 Task: Assign Issue Issue0000000274 to Sprint Sprint0000000164 in Scrum Project Project0000000055 in Jira. Assign Issue Issue0000000275 to Sprint Sprint0000000165 in Scrum Project Project0000000055 in Jira. Assign Issue Issue0000000276 to Sprint Sprint0000000166 in Scrum Project Project0000000056 in Jira. Assign Issue Issue0000000277 to Sprint Sprint0000000166 in Scrum Project Project0000000056 in Jira. Assign Issue Issue0000000278 to Sprint Sprint0000000167 in Scrum Project Project0000000056 in Jira
Action: Mouse moved to (104, 259)
Screenshot: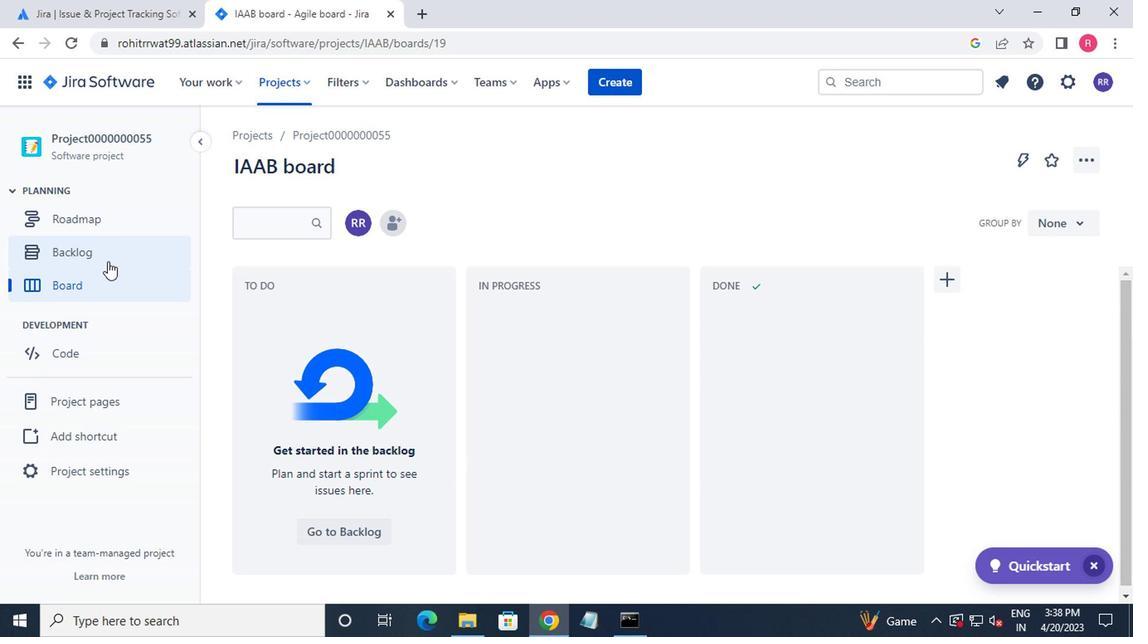 
Action: Mouse pressed left at (104, 259)
Screenshot: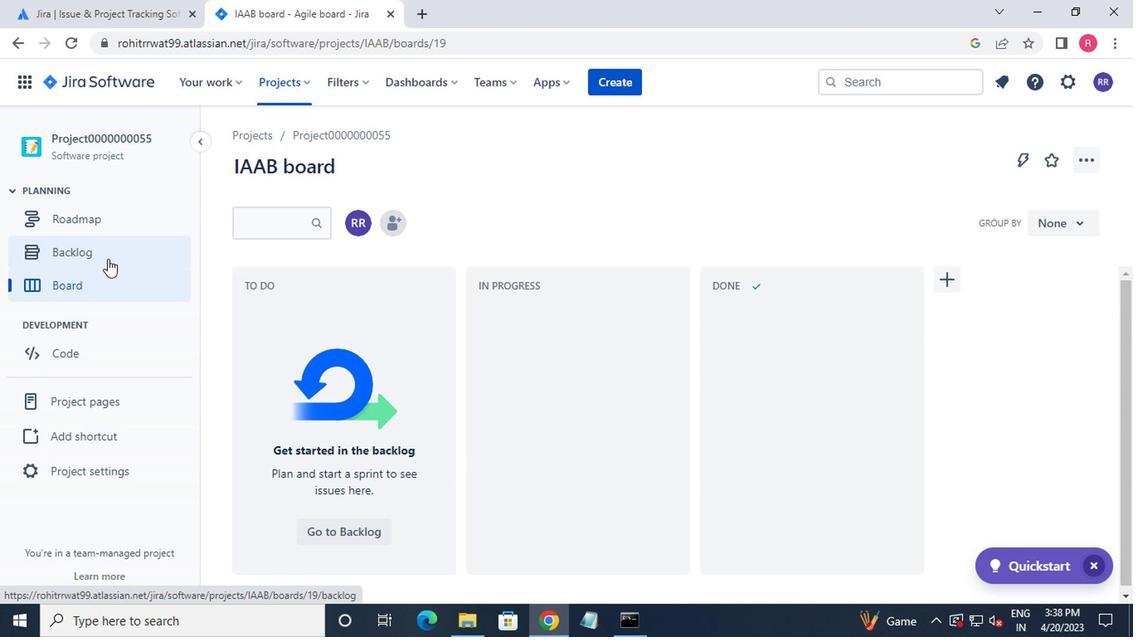 
Action: Mouse moved to (363, 323)
Screenshot: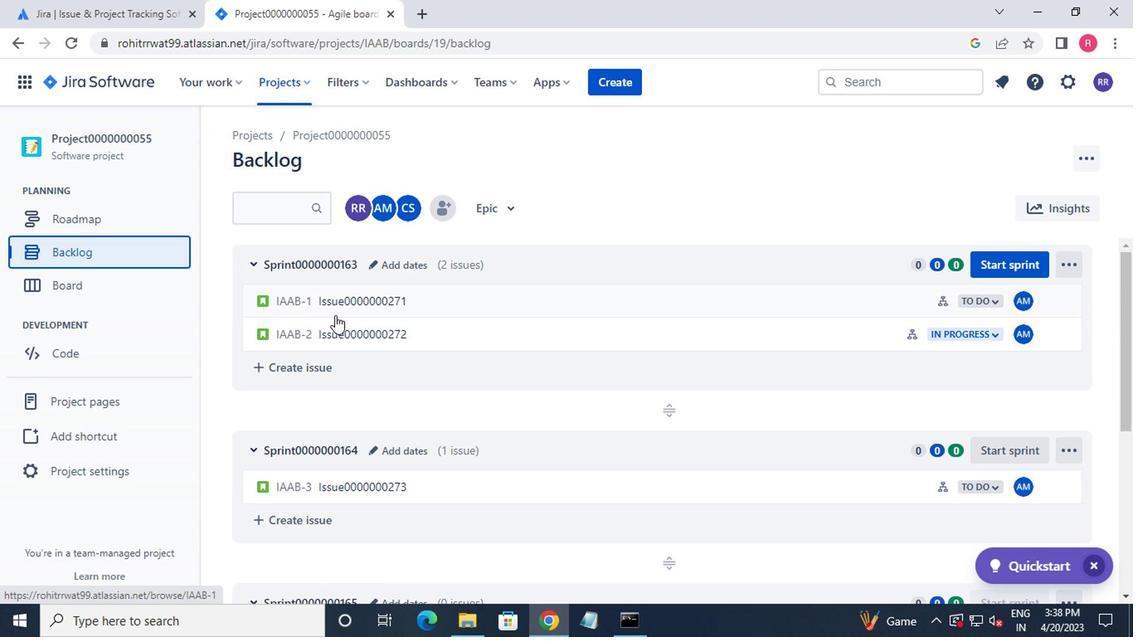 
Action: Mouse scrolled (363, 321) with delta (0, -1)
Screenshot: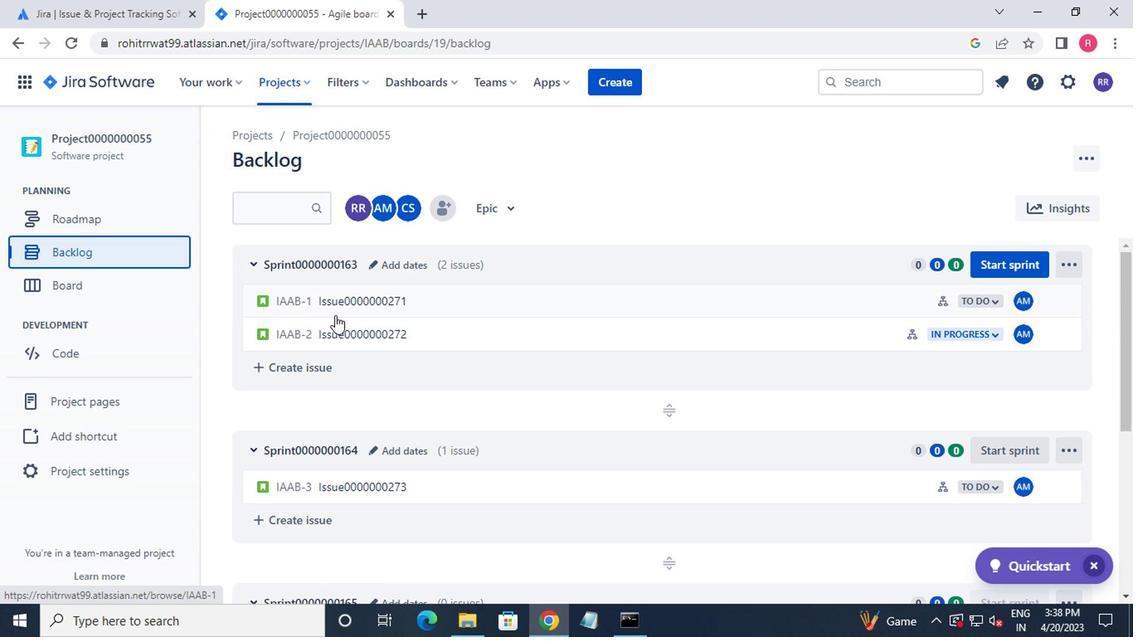
Action: Mouse moved to (373, 327)
Screenshot: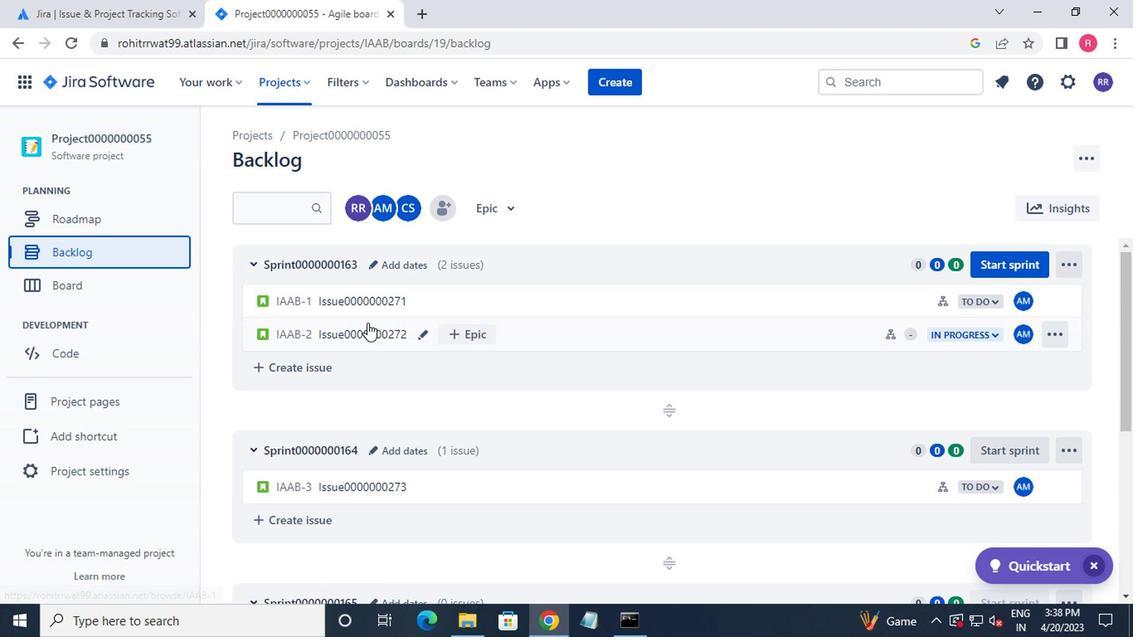 
Action: Mouse scrolled (373, 327) with delta (0, 0)
Screenshot: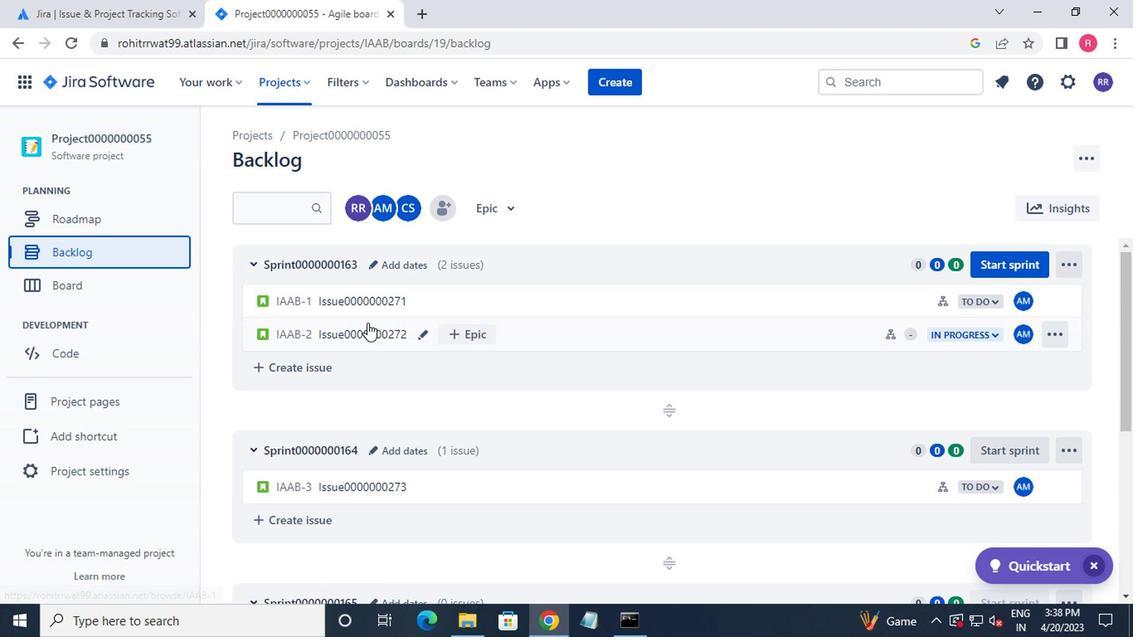 
Action: Mouse moved to (375, 329)
Screenshot: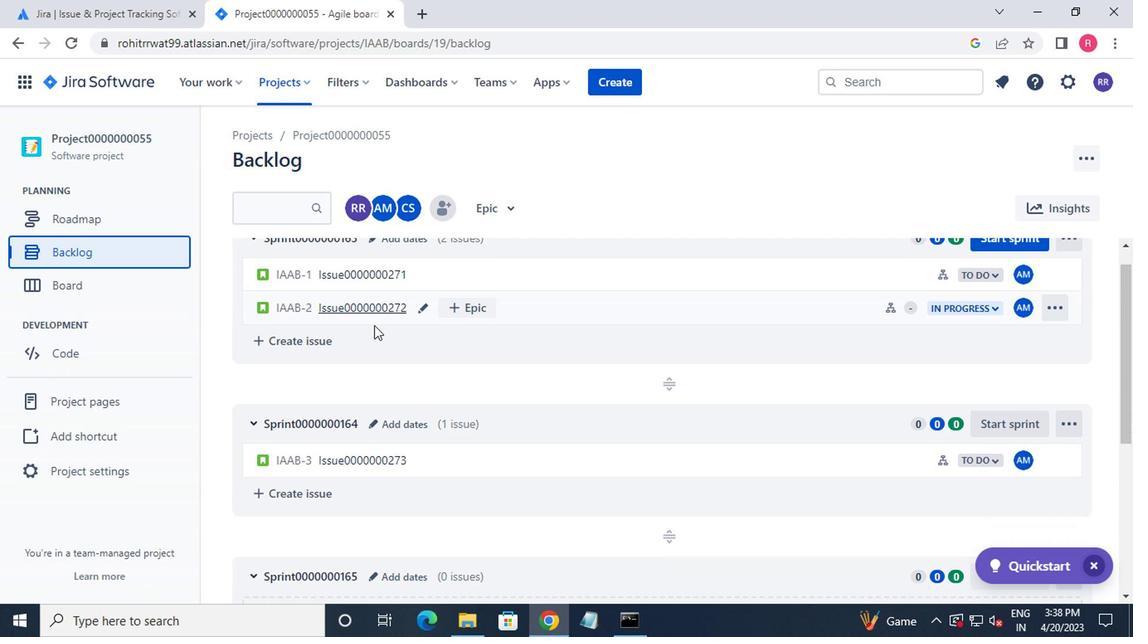 
Action: Mouse scrolled (375, 328) with delta (0, -1)
Screenshot: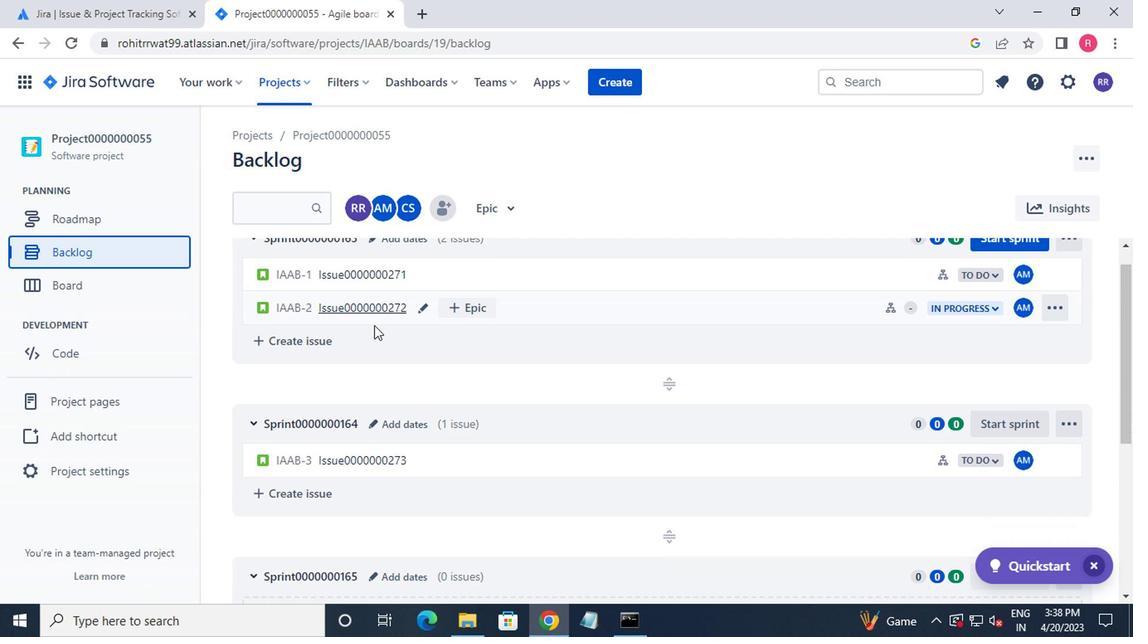
Action: Mouse moved to (379, 331)
Screenshot: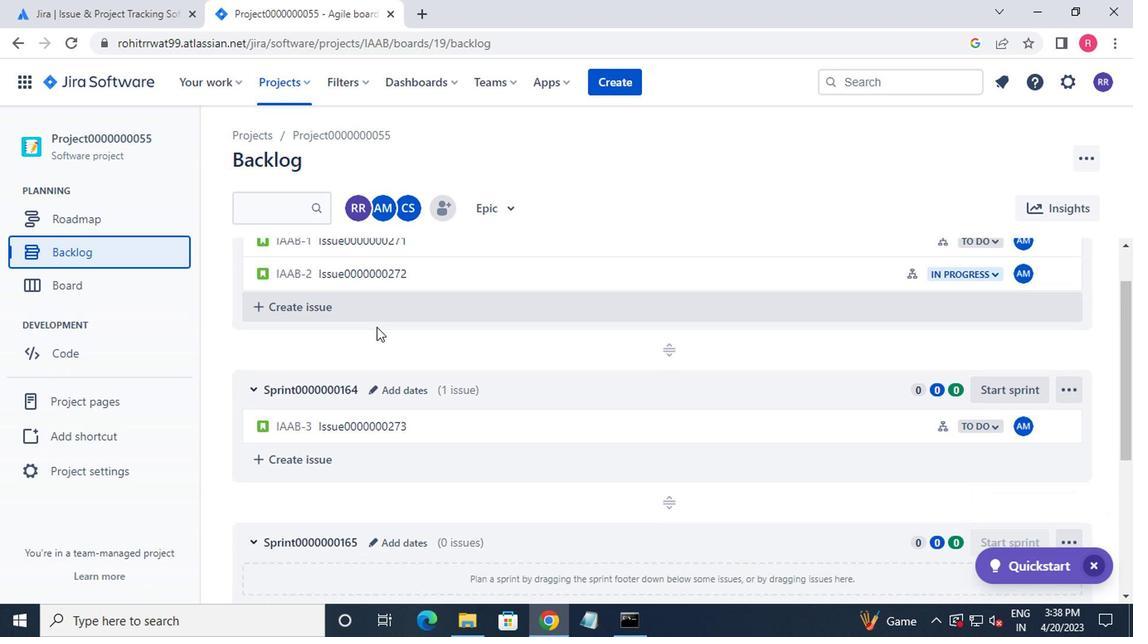 
Action: Mouse scrolled (379, 330) with delta (0, -1)
Screenshot: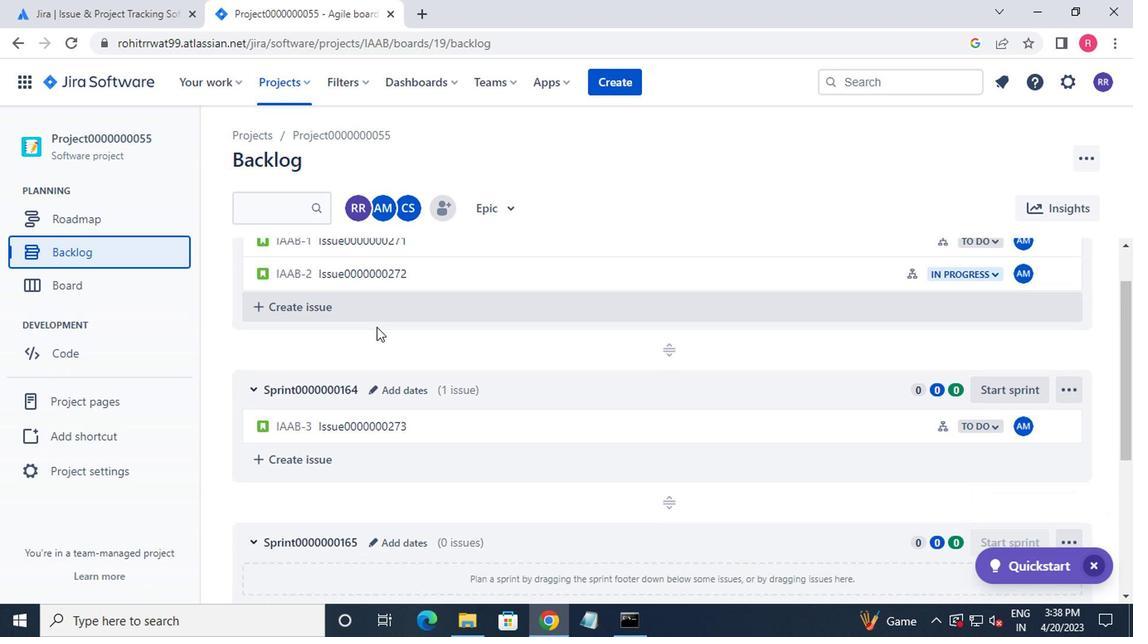 
Action: Mouse moved to (381, 331)
Screenshot: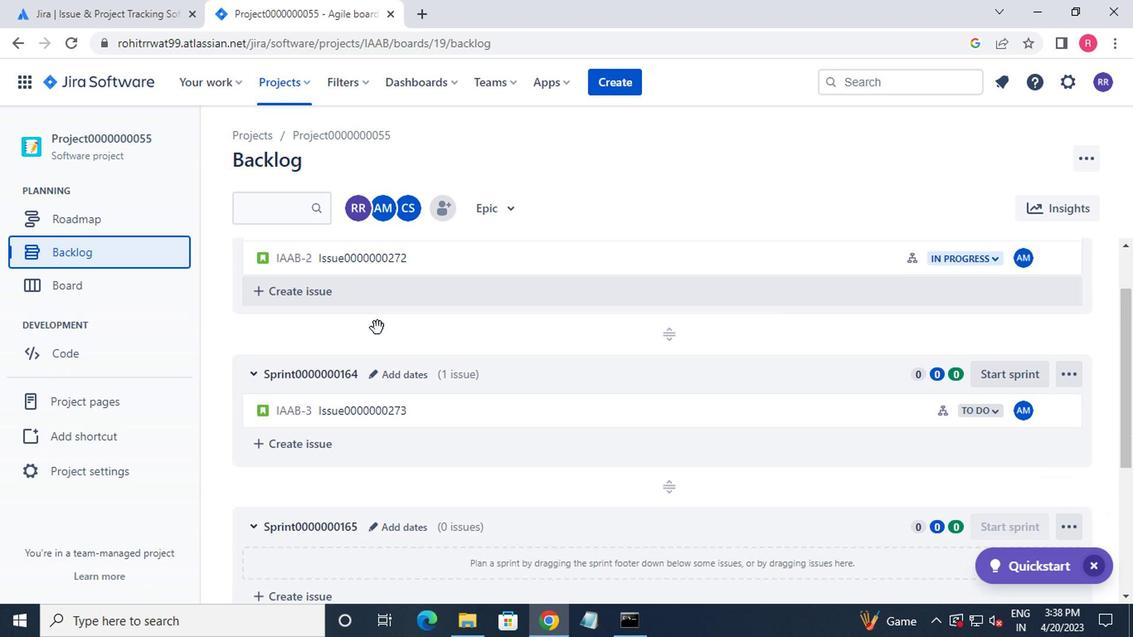 
Action: Mouse scrolled (381, 331) with delta (0, 0)
Screenshot: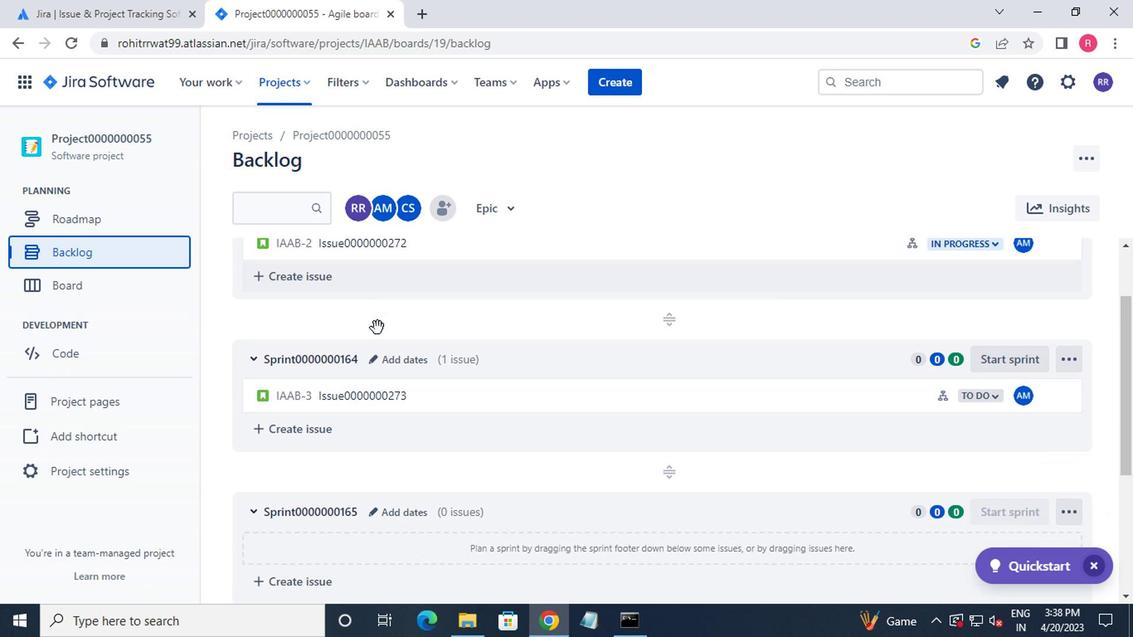 
Action: Mouse moved to (1048, 474)
Screenshot: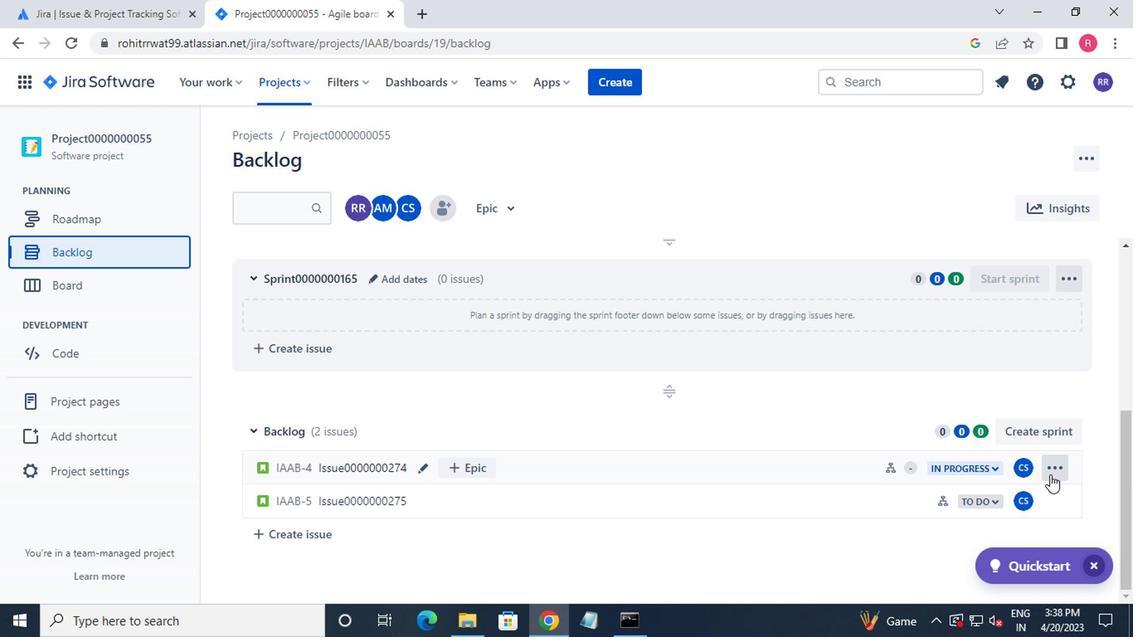 
Action: Mouse pressed left at (1048, 474)
Screenshot: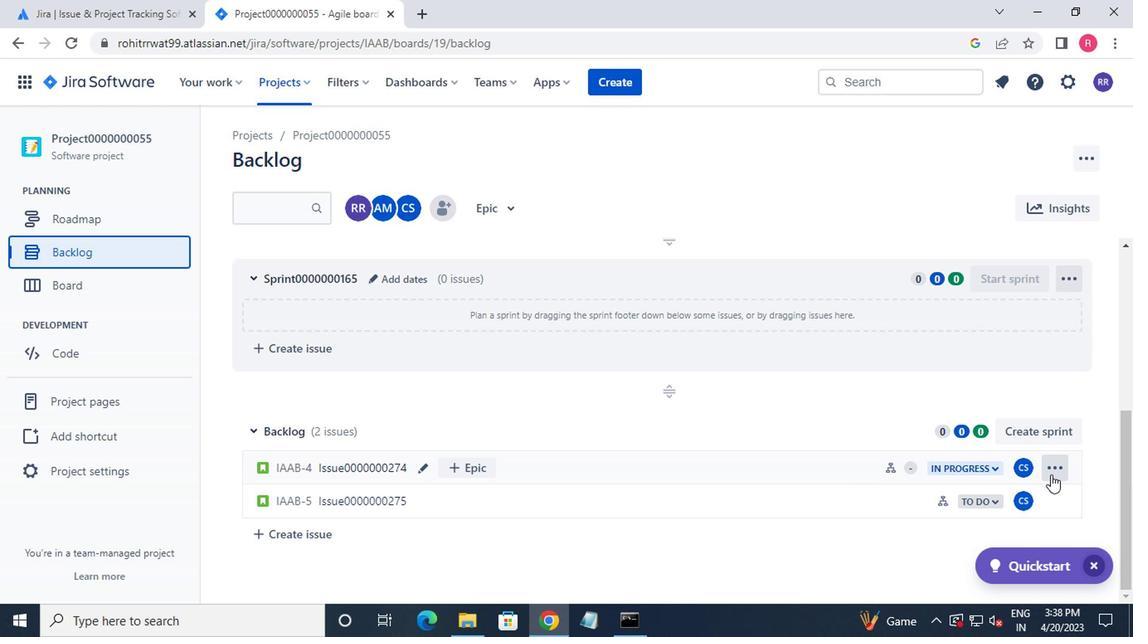 
Action: Mouse moved to (1019, 390)
Screenshot: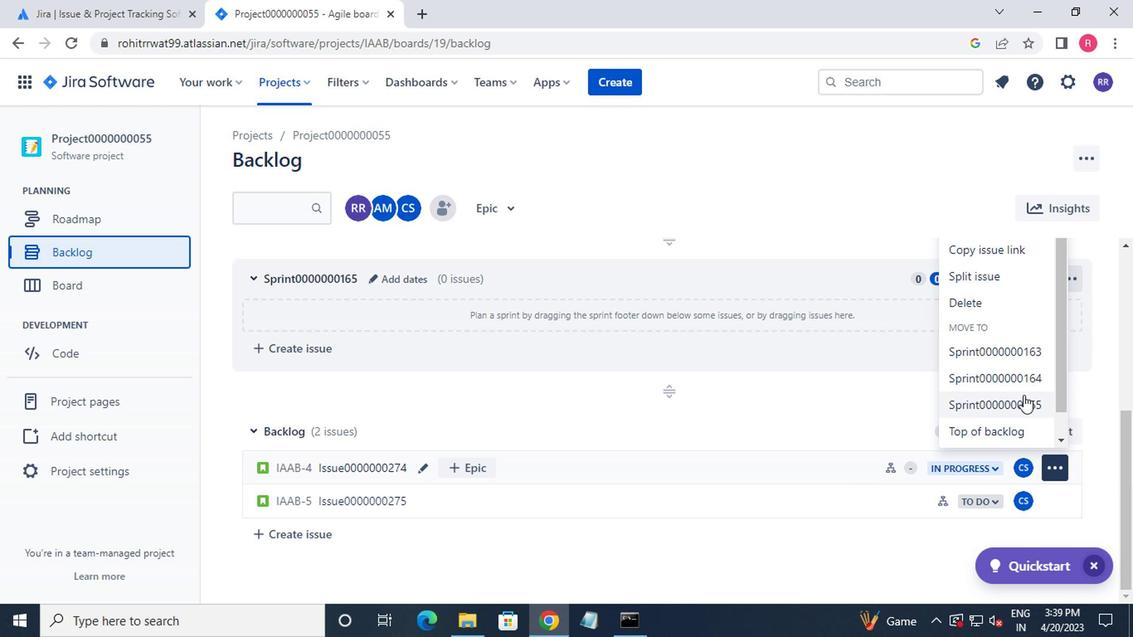 
Action: Mouse pressed left at (1019, 390)
Screenshot: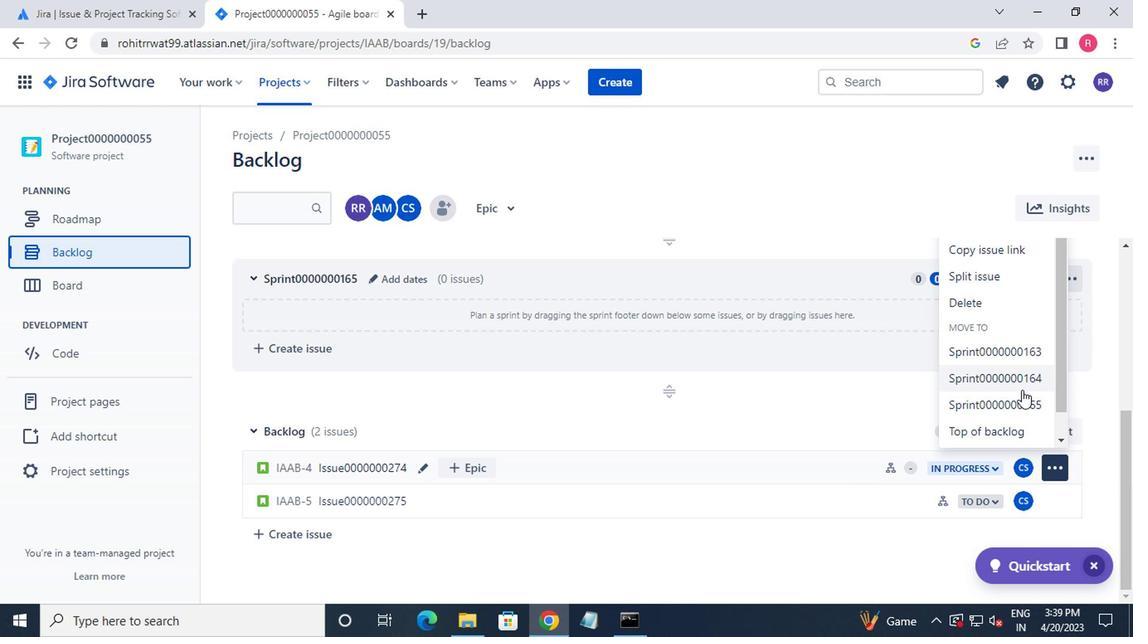 
Action: Mouse moved to (1063, 504)
Screenshot: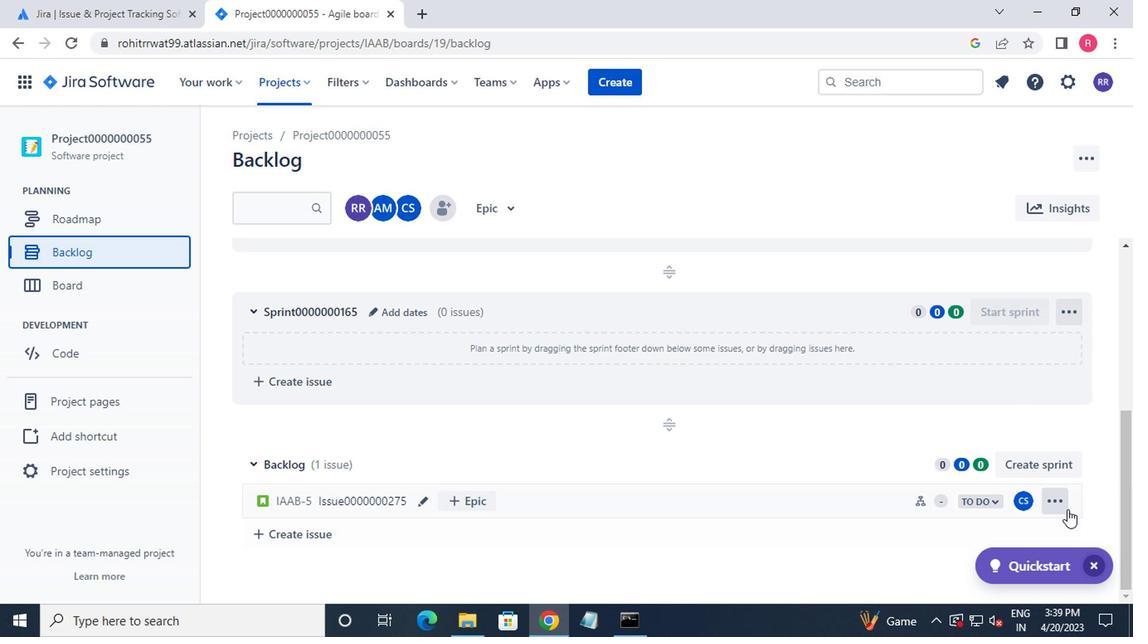
Action: Mouse pressed left at (1063, 504)
Screenshot: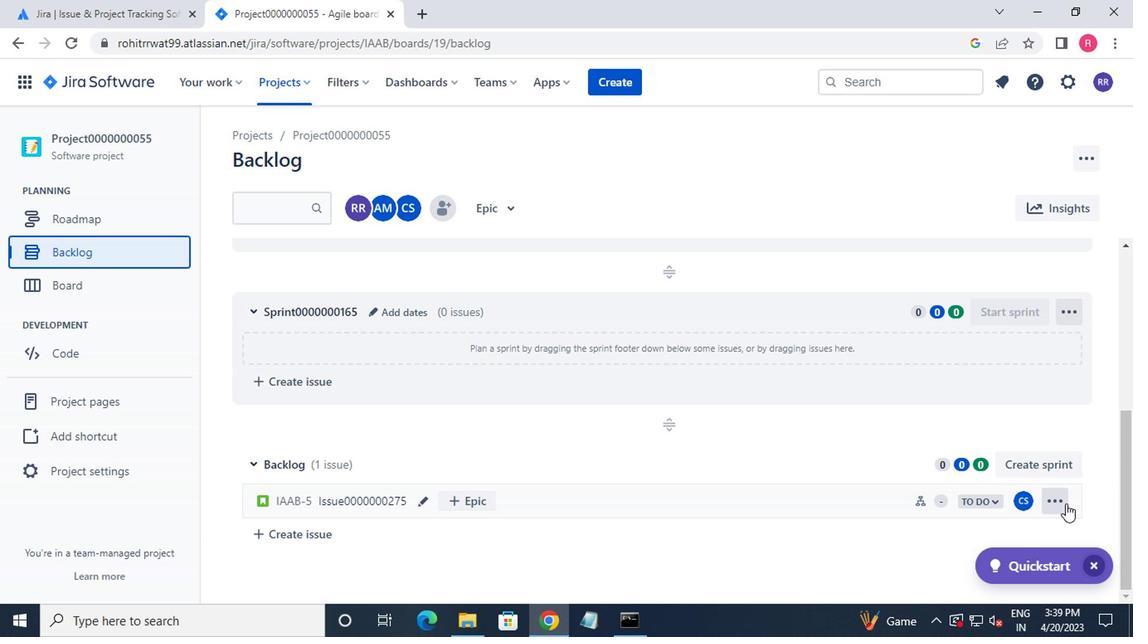 
Action: Mouse moved to (1032, 432)
Screenshot: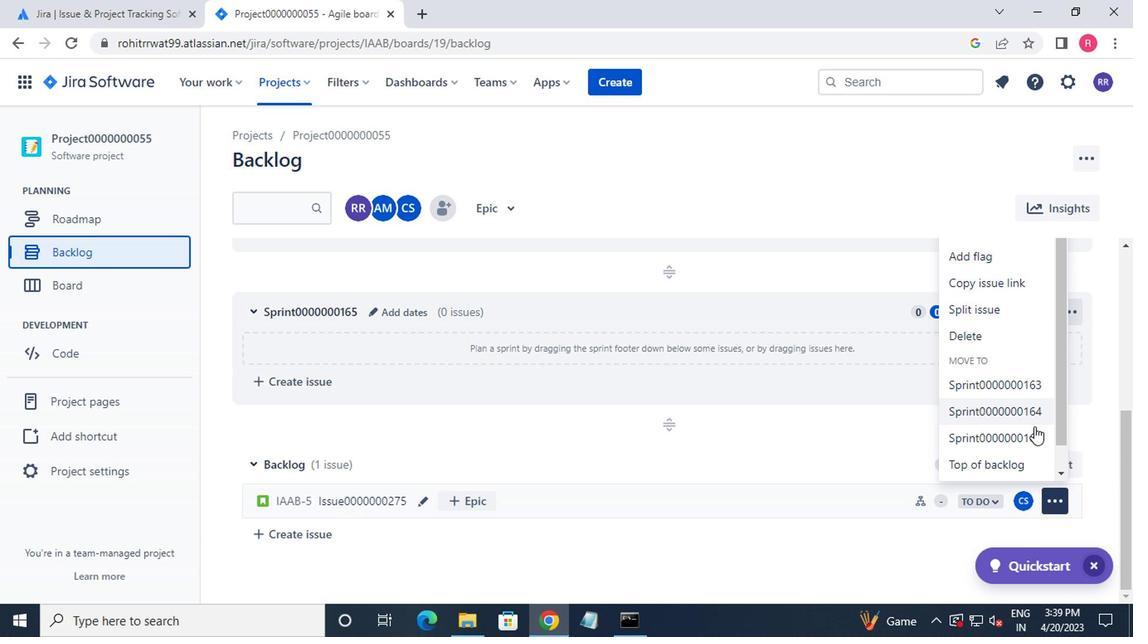 
Action: Mouse pressed left at (1032, 432)
Screenshot: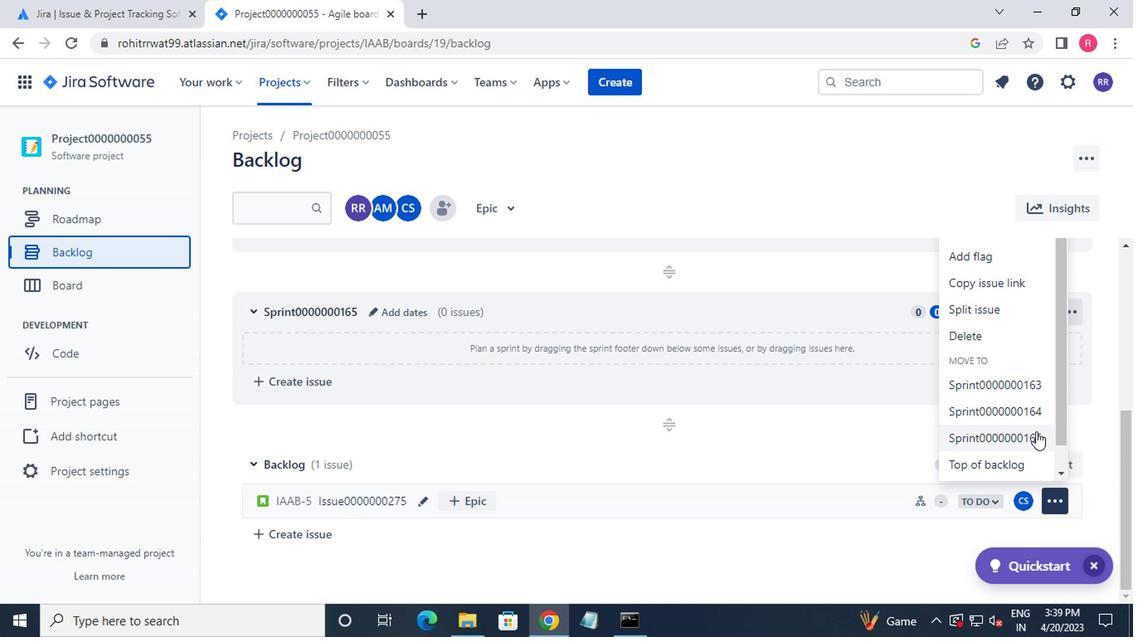 
Action: Mouse moved to (291, 91)
Screenshot: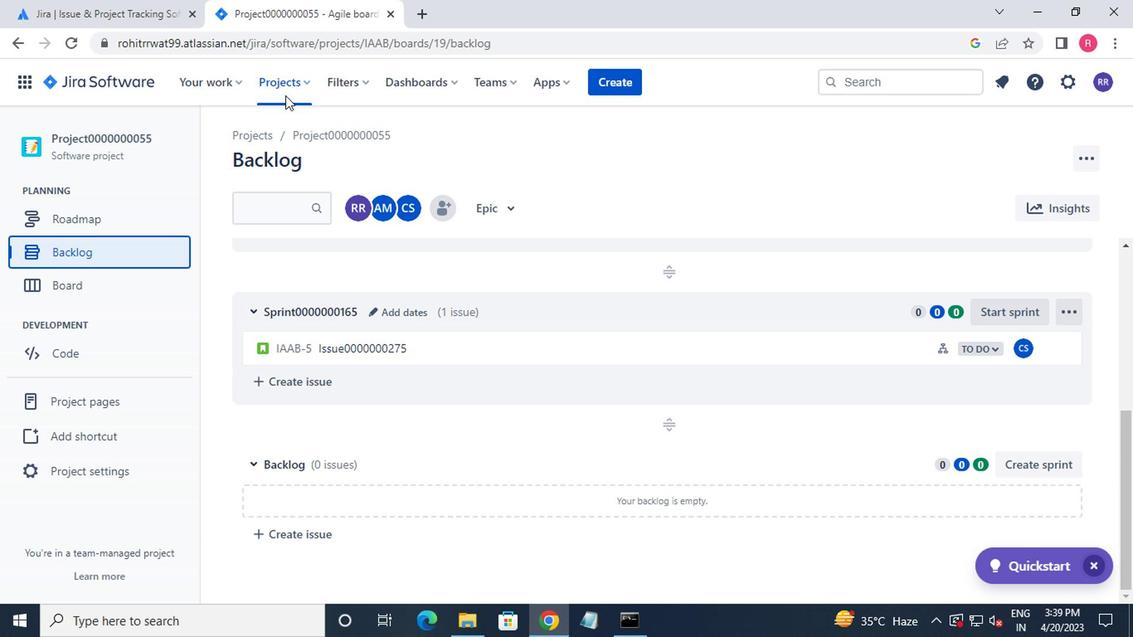 
Action: Mouse pressed left at (291, 91)
Screenshot: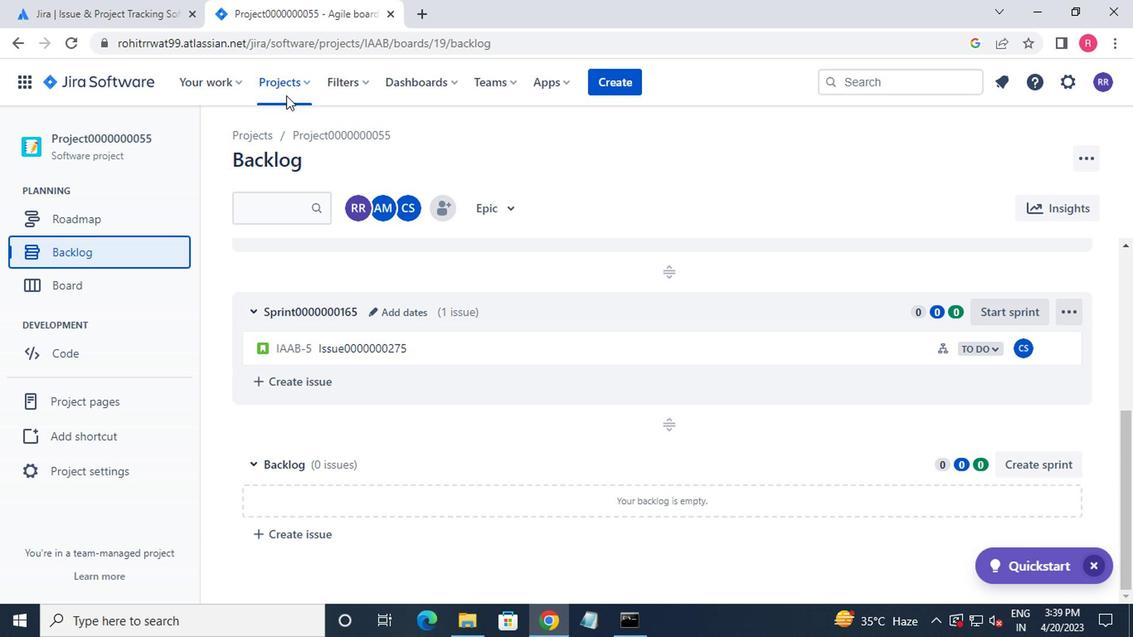 
Action: Mouse moved to (342, 185)
Screenshot: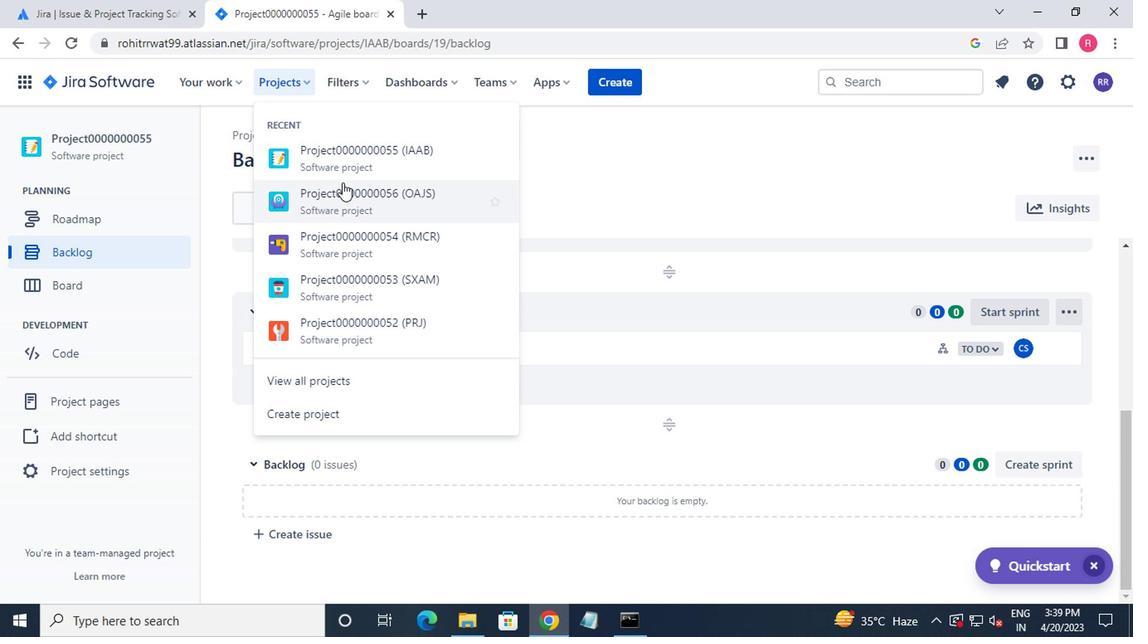 
Action: Mouse pressed left at (342, 185)
Screenshot: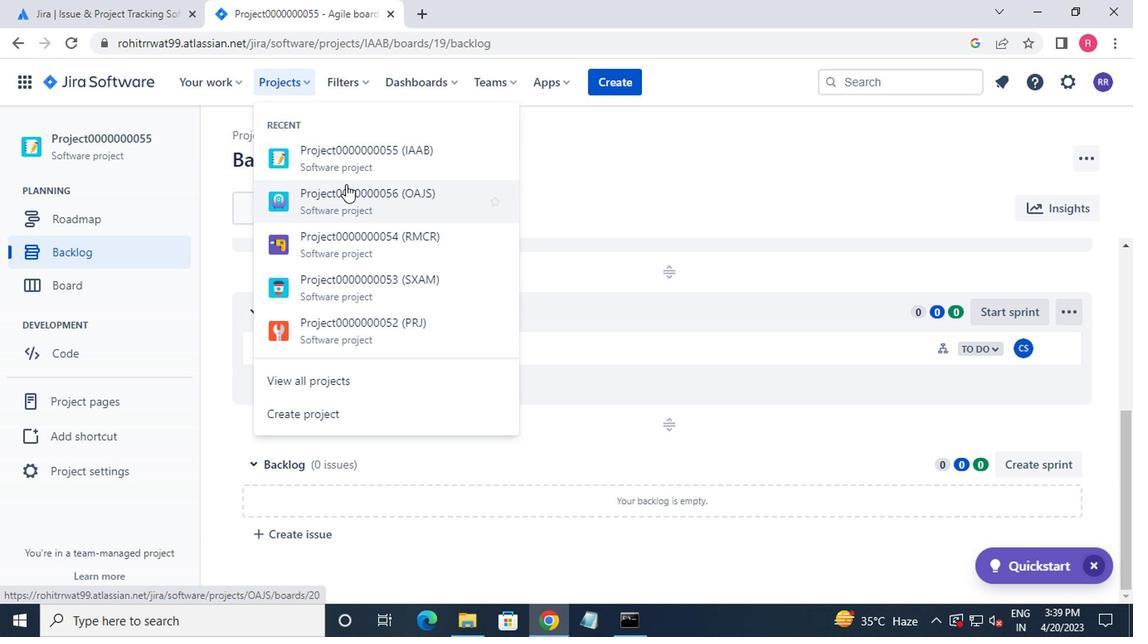 
Action: Mouse moved to (125, 259)
Screenshot: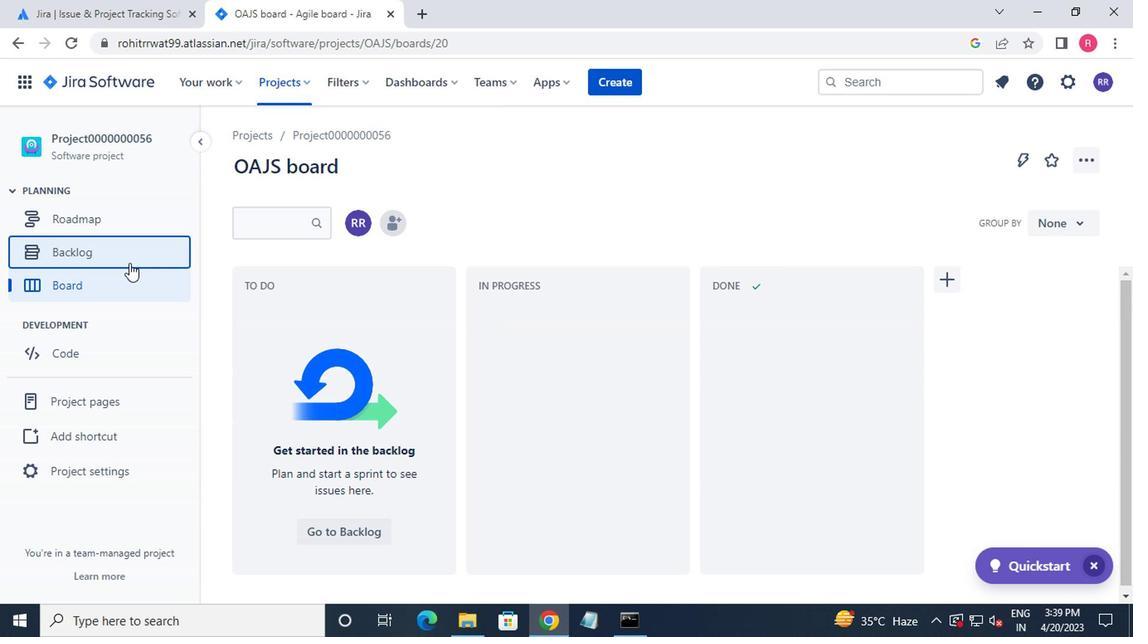 
Action: Mouse pressed left at (125, 259)
Screenshot: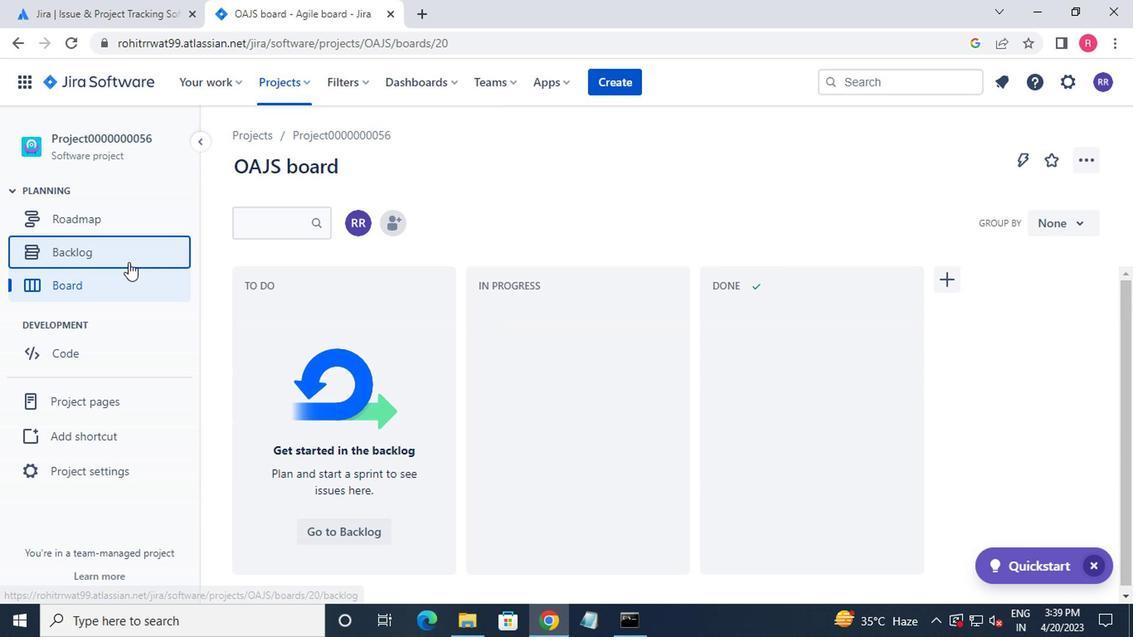 
Action: Mouse moved to (477, 381)
Screenshot: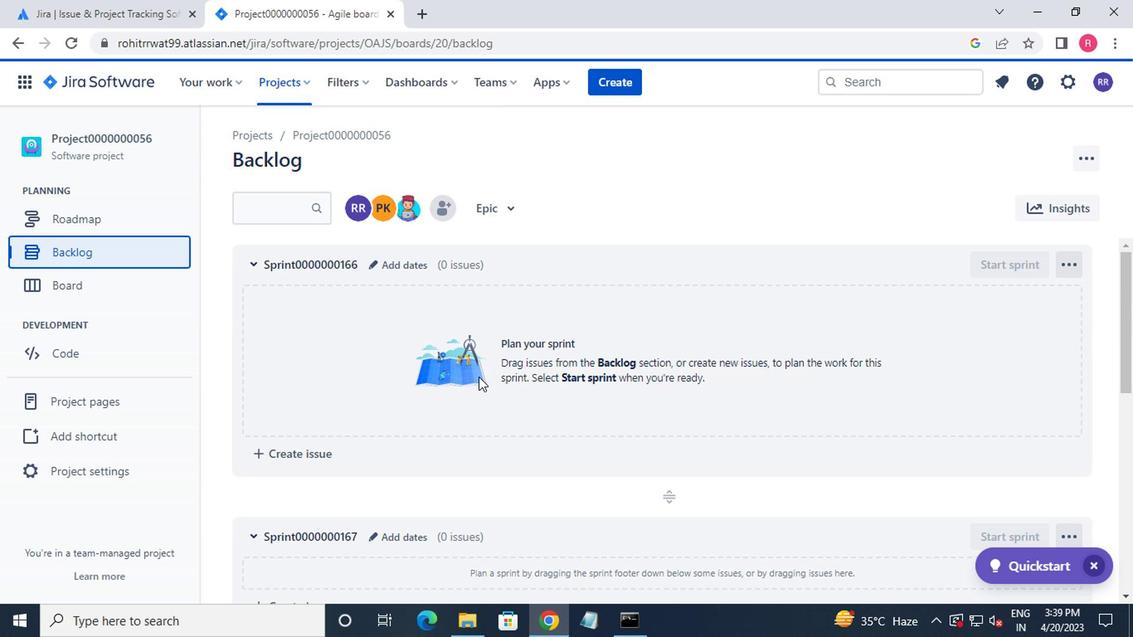 
Action: Mouse scrolled (477, 380) with delta (0, 0)
Screenshot: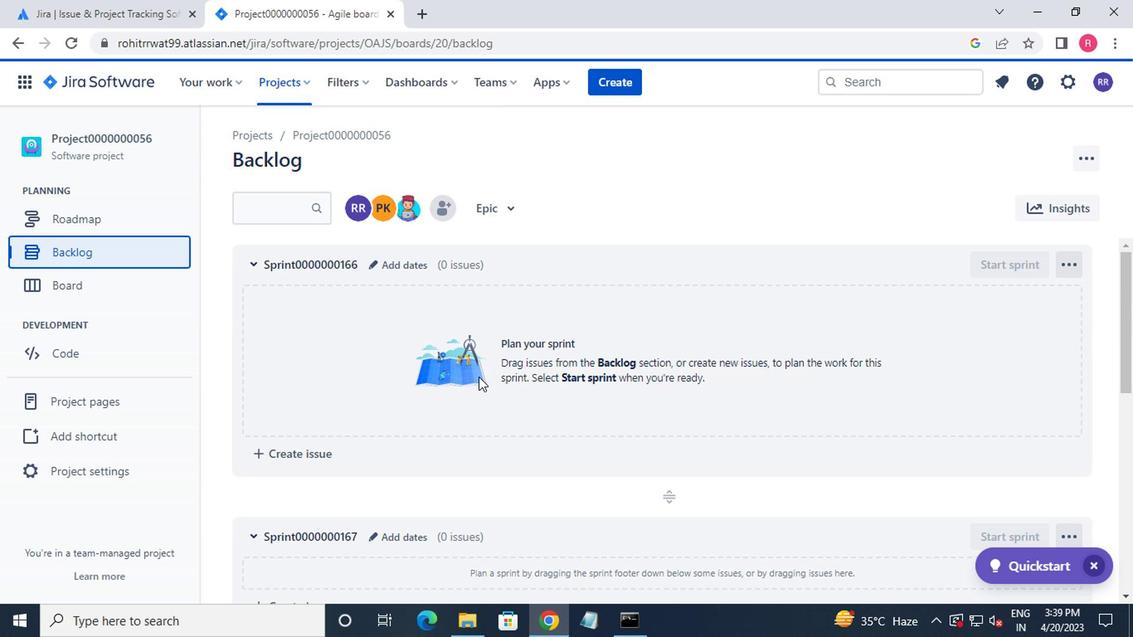 
Action: Mouse moved to (478, 385)
Screenshot: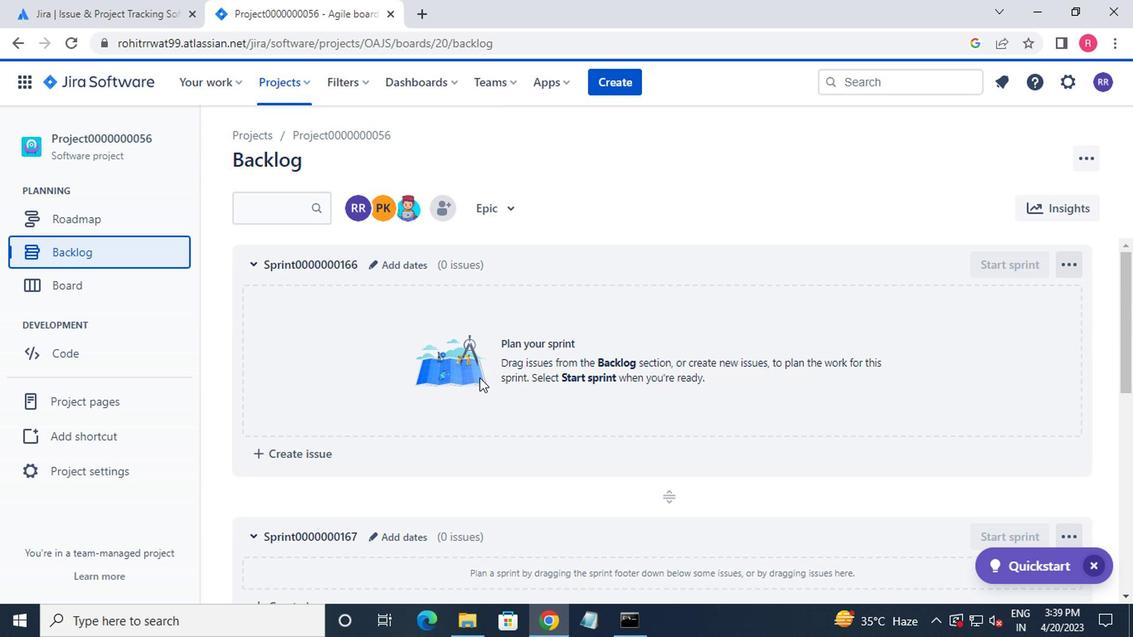 
Action: Mouse scrolled (478, 385) with delta (0, 0)
Screenshot: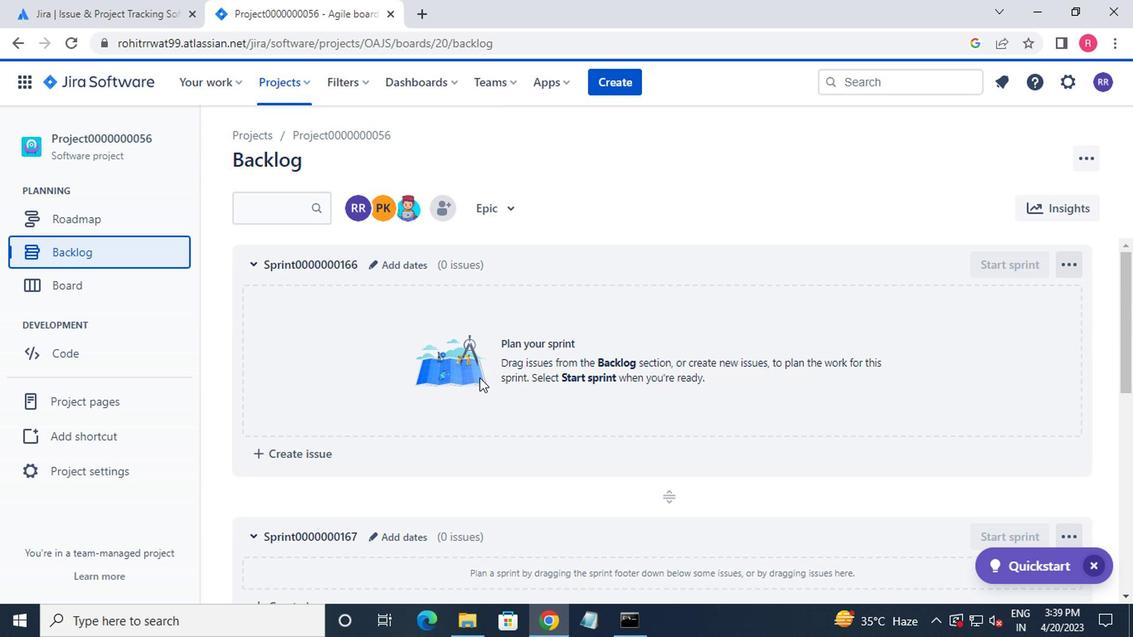 
Action: Mouse moved to (480, 389)
Screenshot: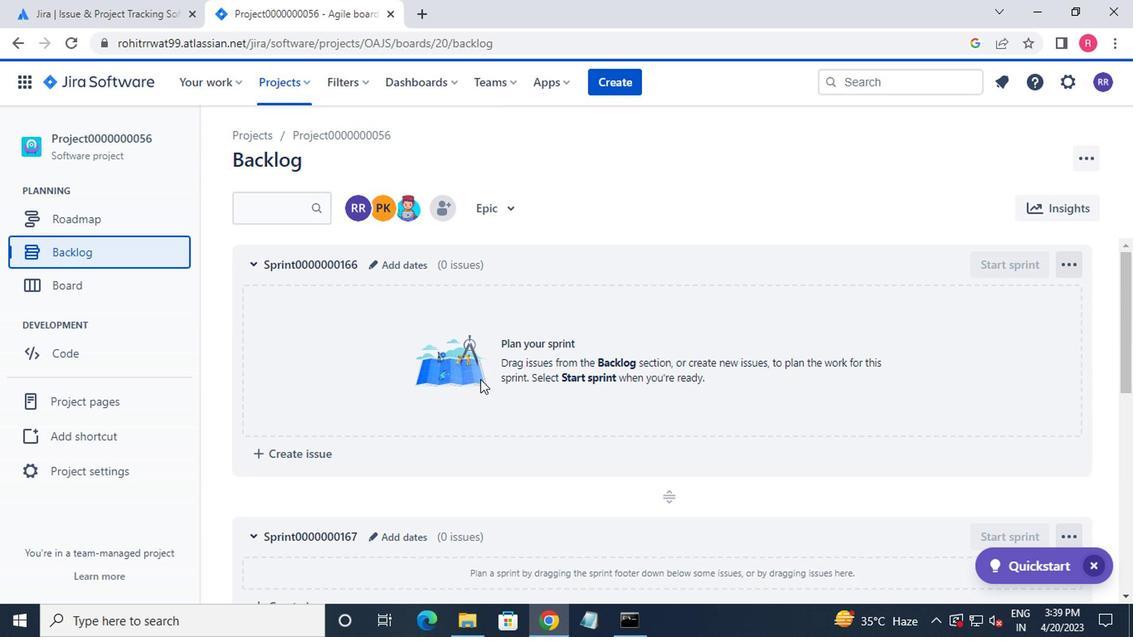 
Action: Mouse scrolled (480, 387) with delta (0, -1)
Screenshot: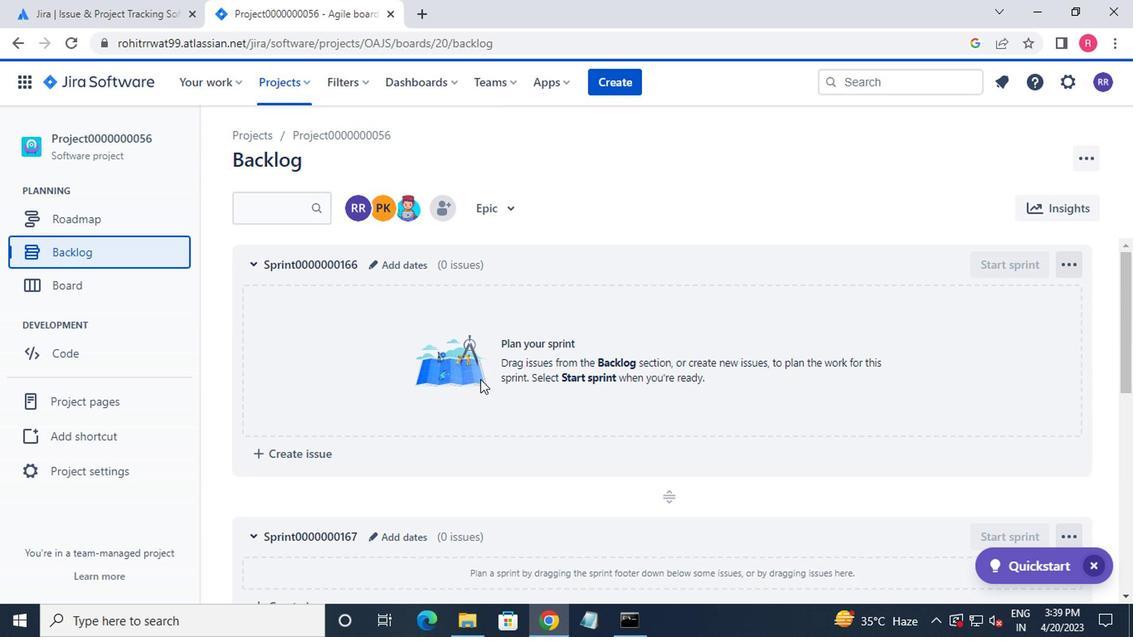 
Action: Mouse moved to (483, 391)
Screenshot: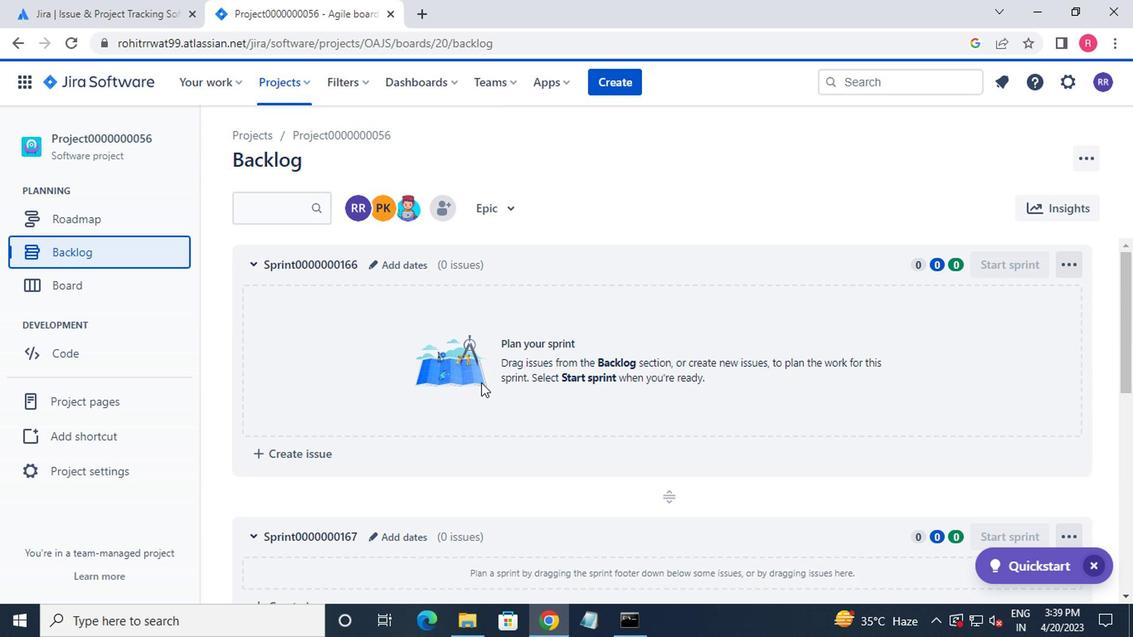 
Action: Mouse scrolled (483, 390) with delta (0, -1)
Screenshot: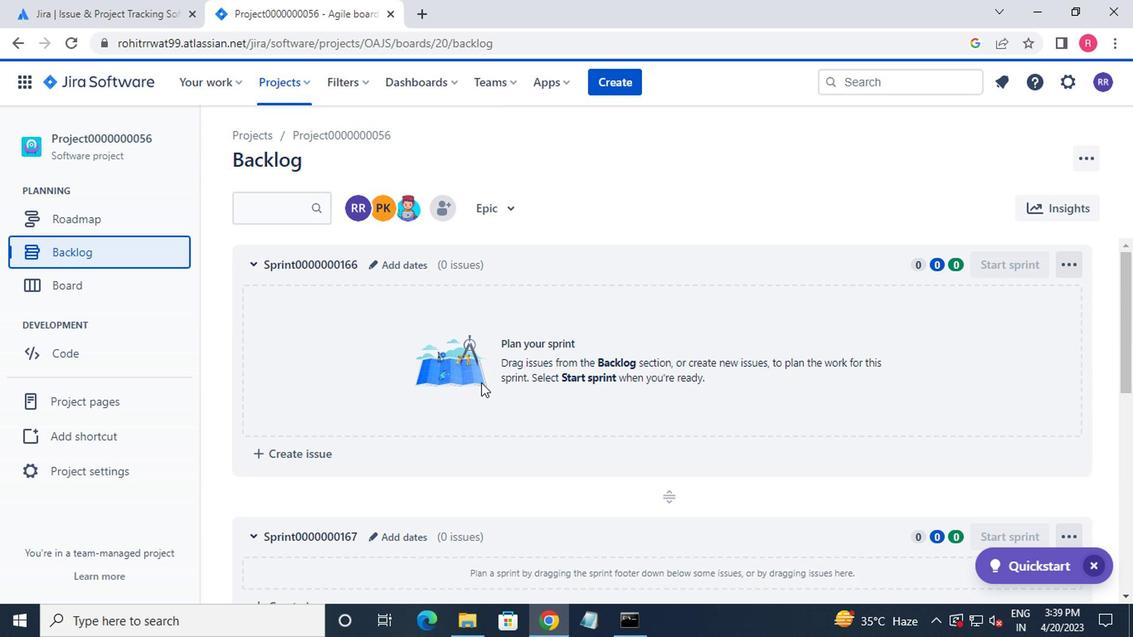 
Action: Mouse moved to (506, 412)
Screenshot: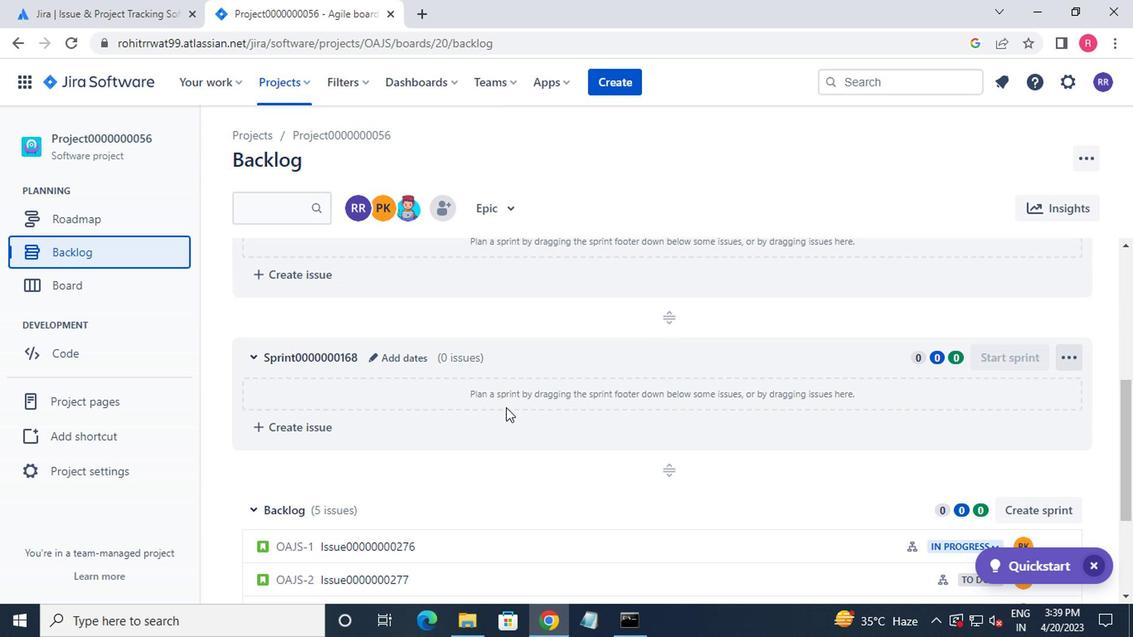 
Action: Mouse scrolled (506, 411) with delta (0, 0)
Screenshot: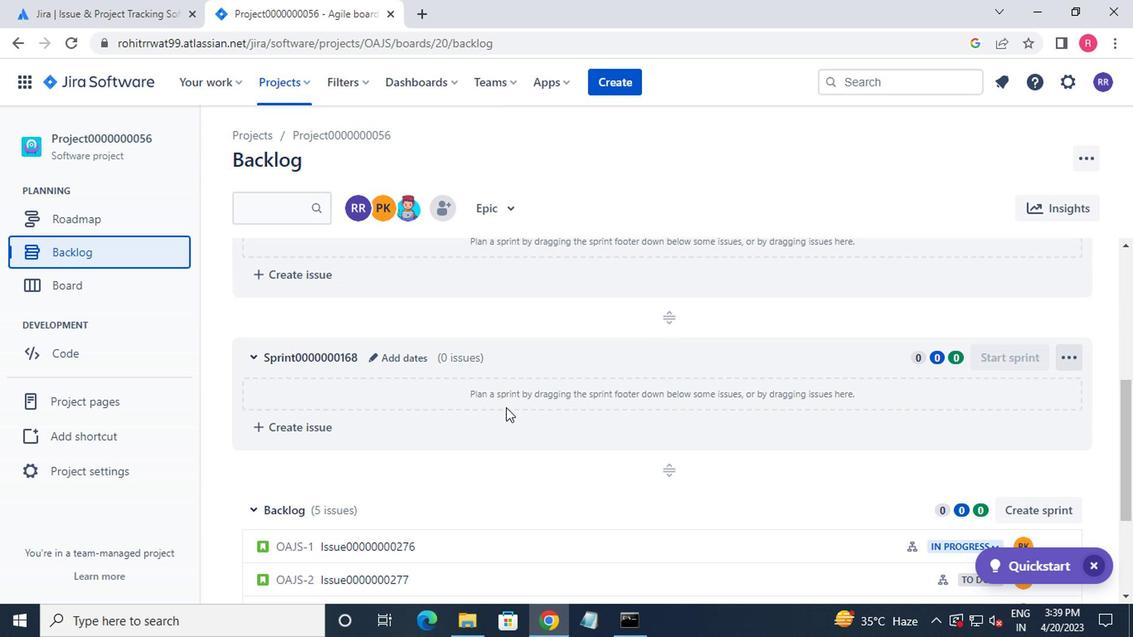 
Action: Mouse moved to (506, 416)
Screenshot: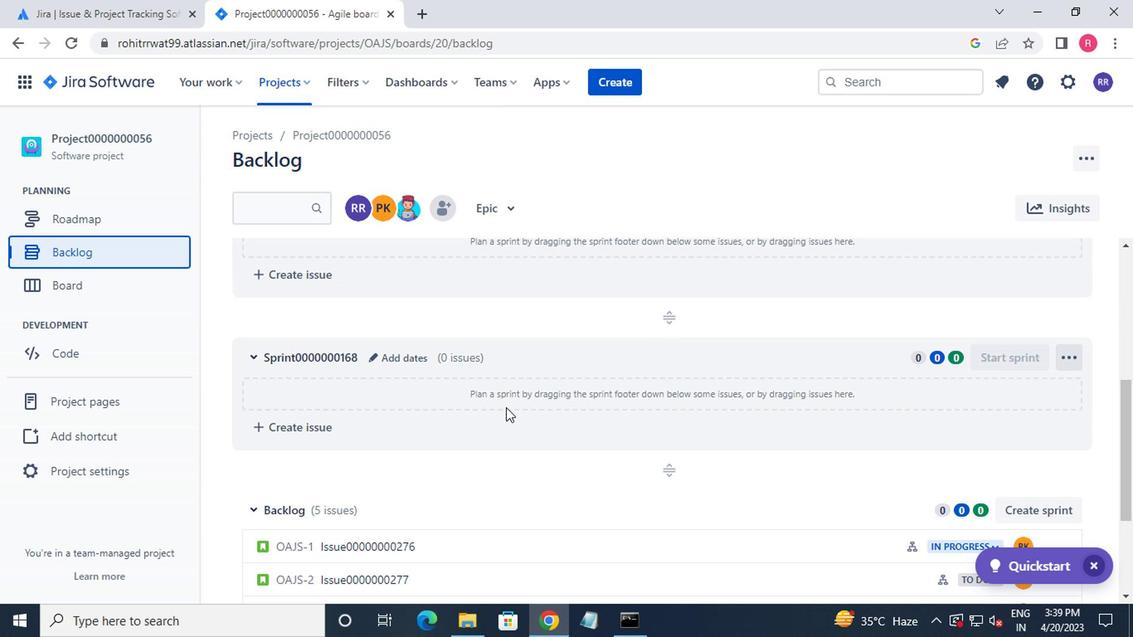 
Action: Mouse scrolled (506, 415) with delta (0, 0)
Screenshot: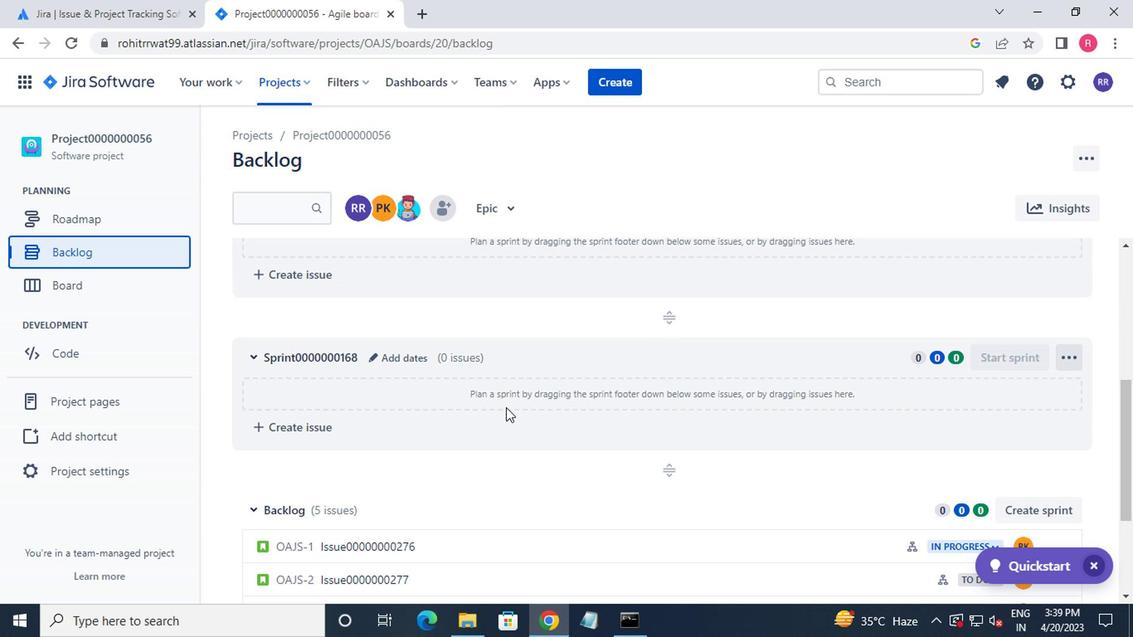 
Action: Mouse scrolled (506, 415) with delta (0, 0)
Screenshot: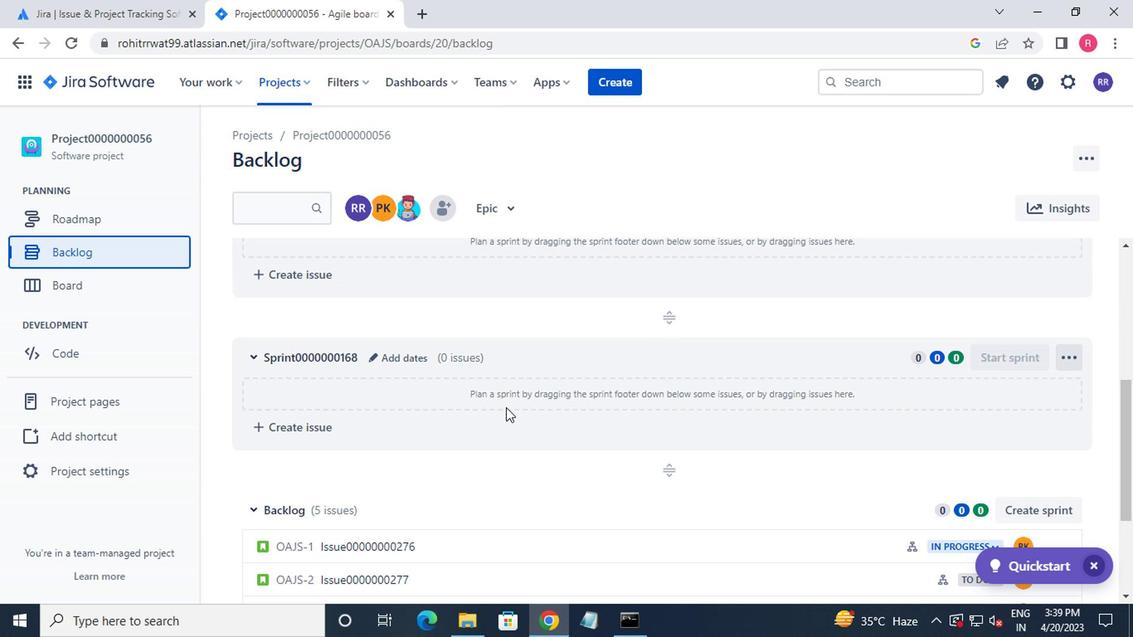 
Action: Mouse scrolled (506, 415) with delta (0, 0)
Screenshot: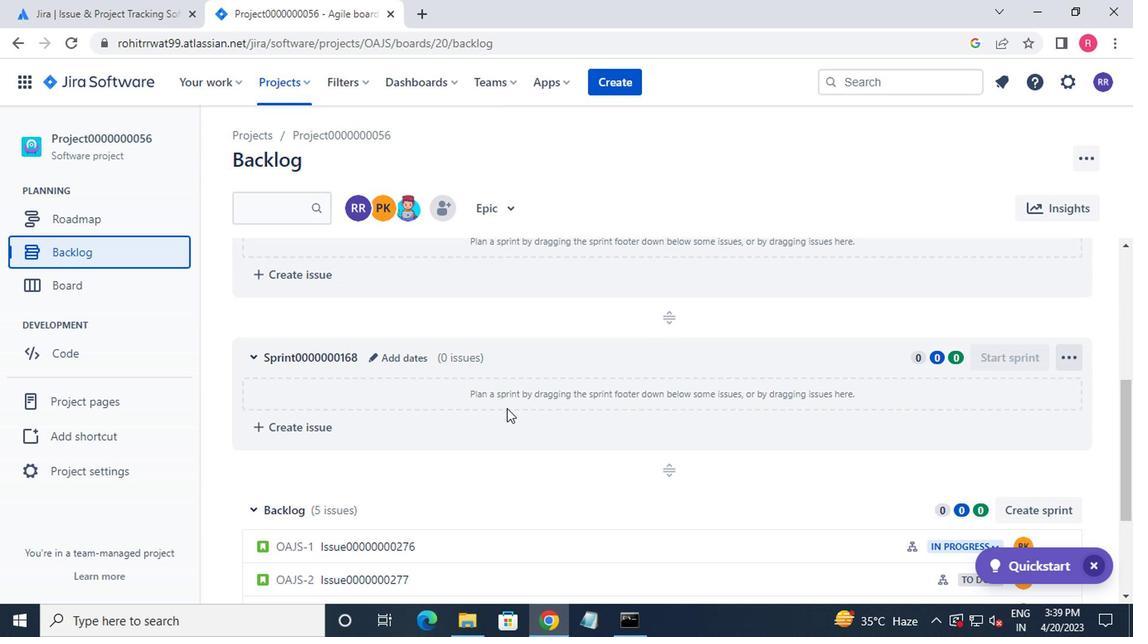 
Action: Mouse moved to (506, 416)
Screenshot: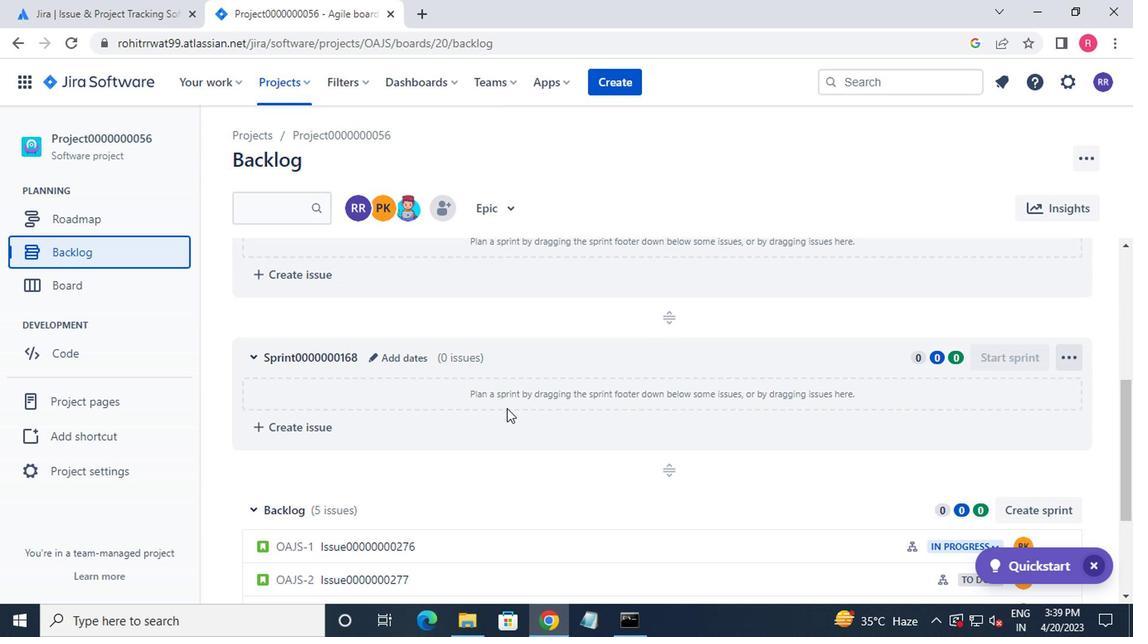 
Action: Mouse scrolled (506, 416) with delta (0, 0)
Screenshot: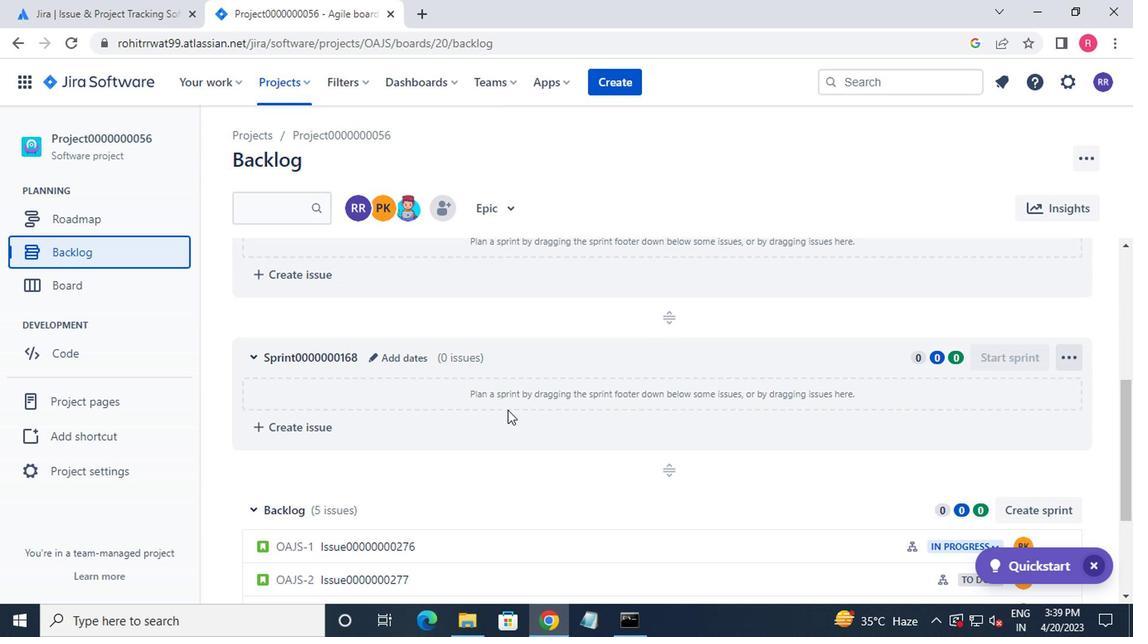 
Action: Mouse moved to (1052, 364)
Screenshot: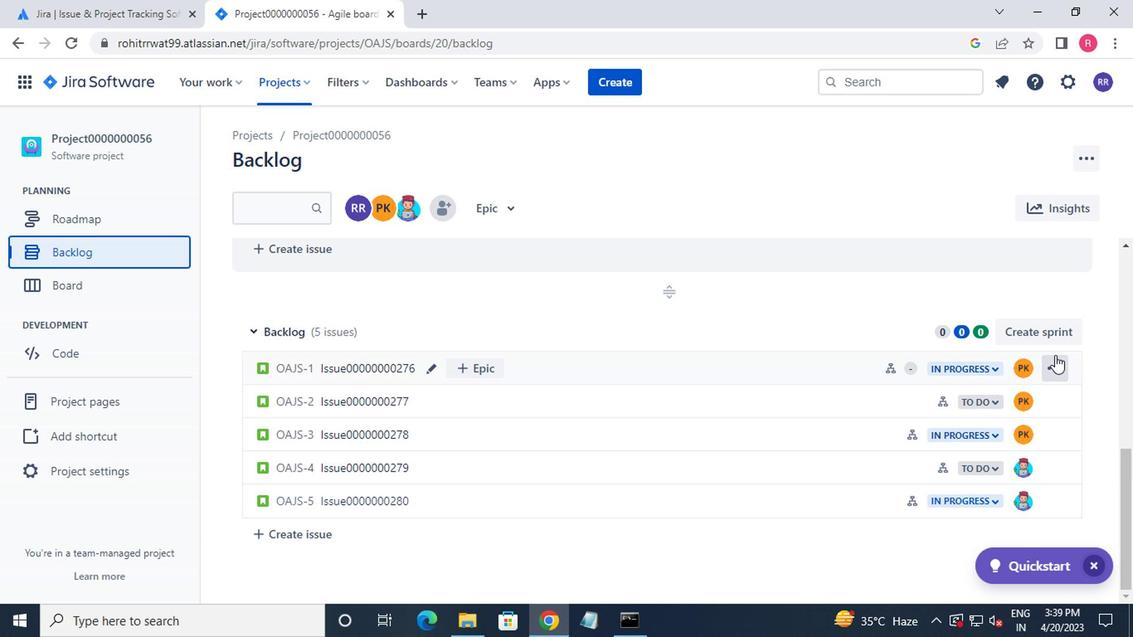 
Action: Mouse pressed left at (1052, 364)
Screenshot: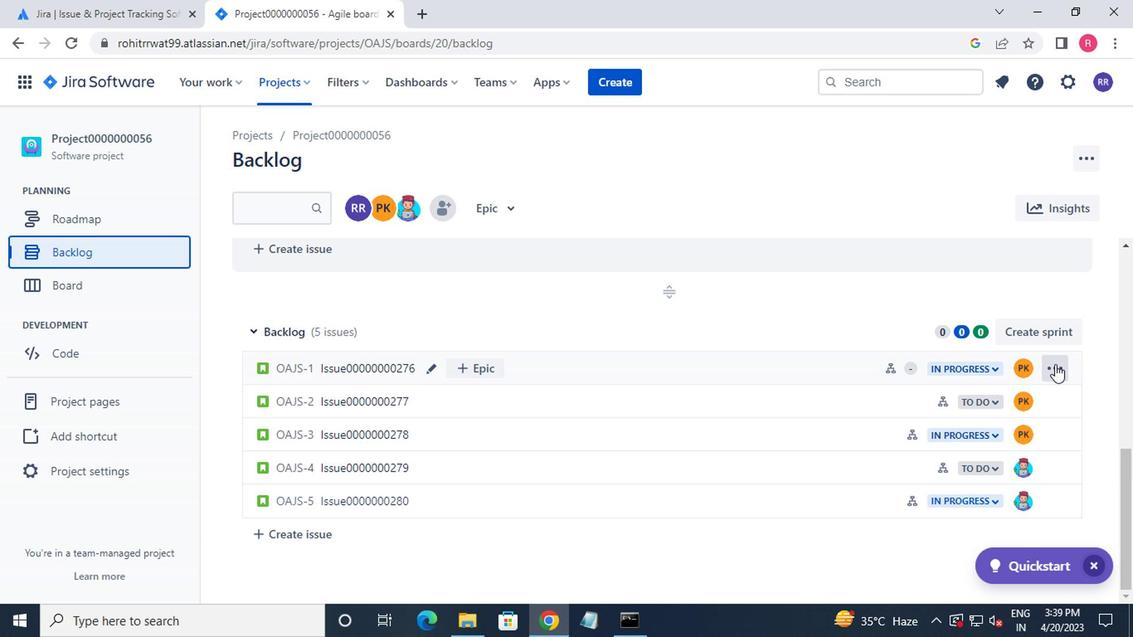 
Action: Mouse moved to (991, 256)
Screenshot: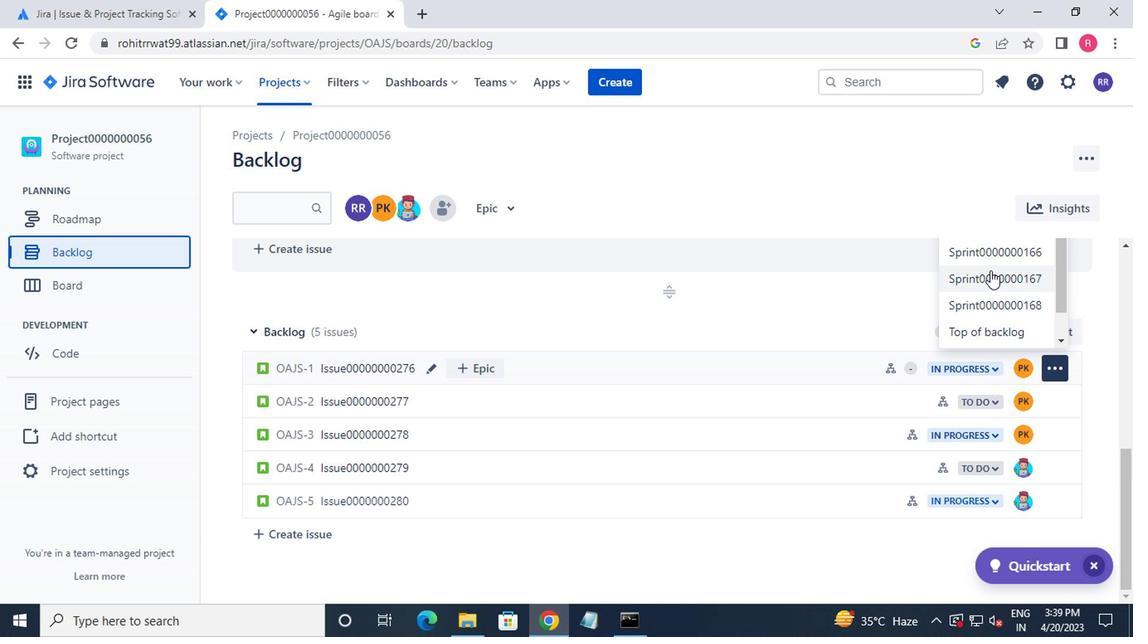 
Action: Mouse pressed left at (991, 256)
Screenshot: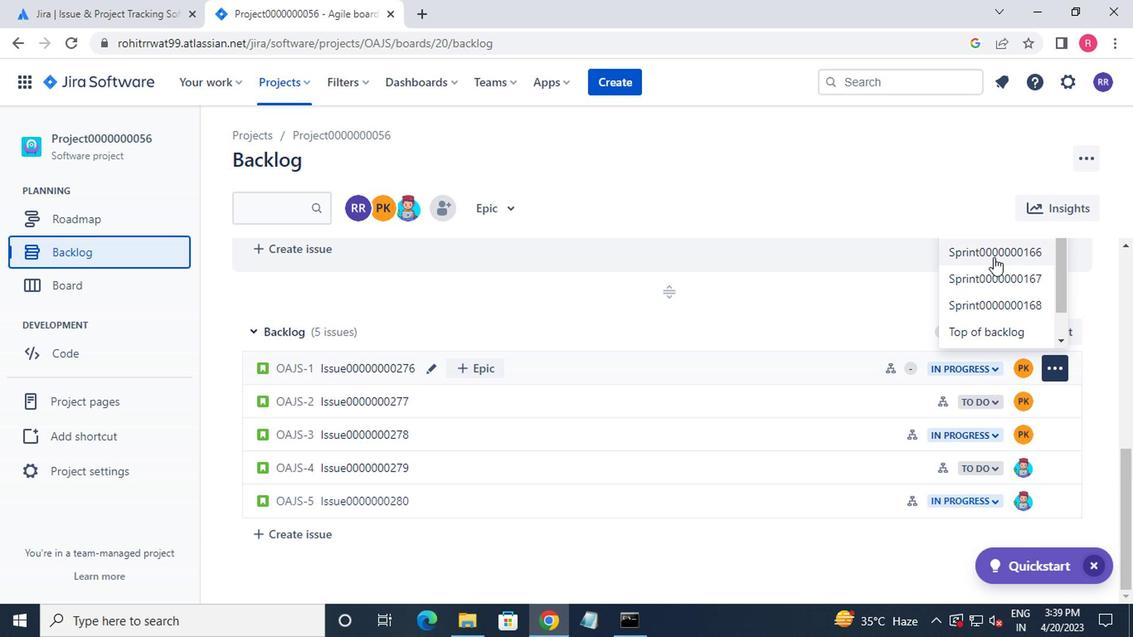 
Action: Mouse moved to (1051, 408)
Screenshot: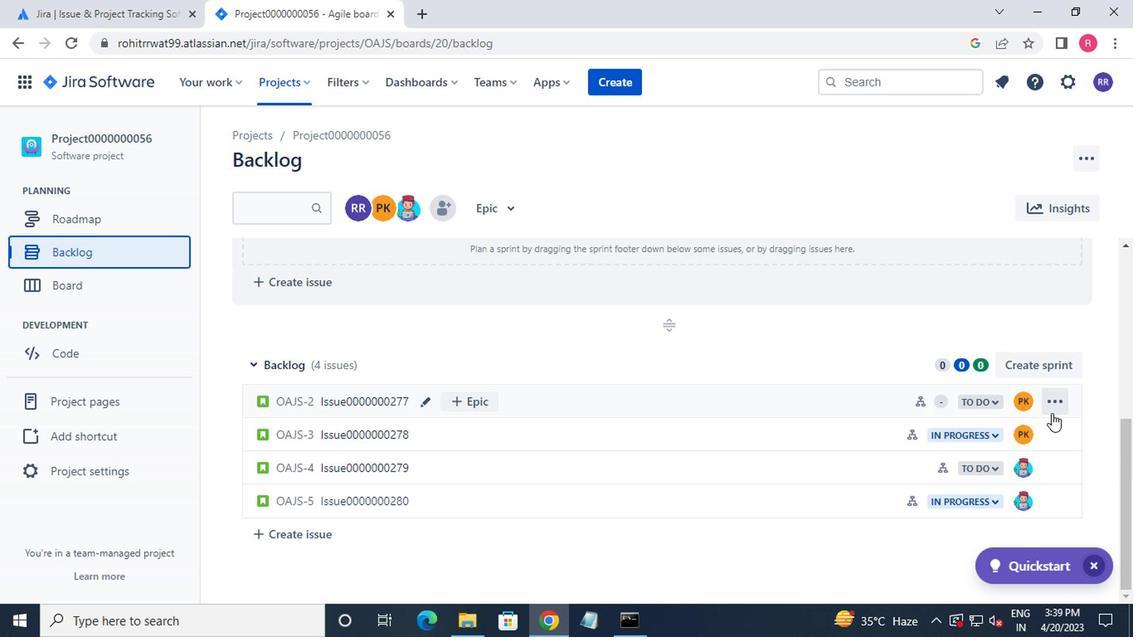 
Action: Mouse pressed left at (1051, 408)
Screenshot: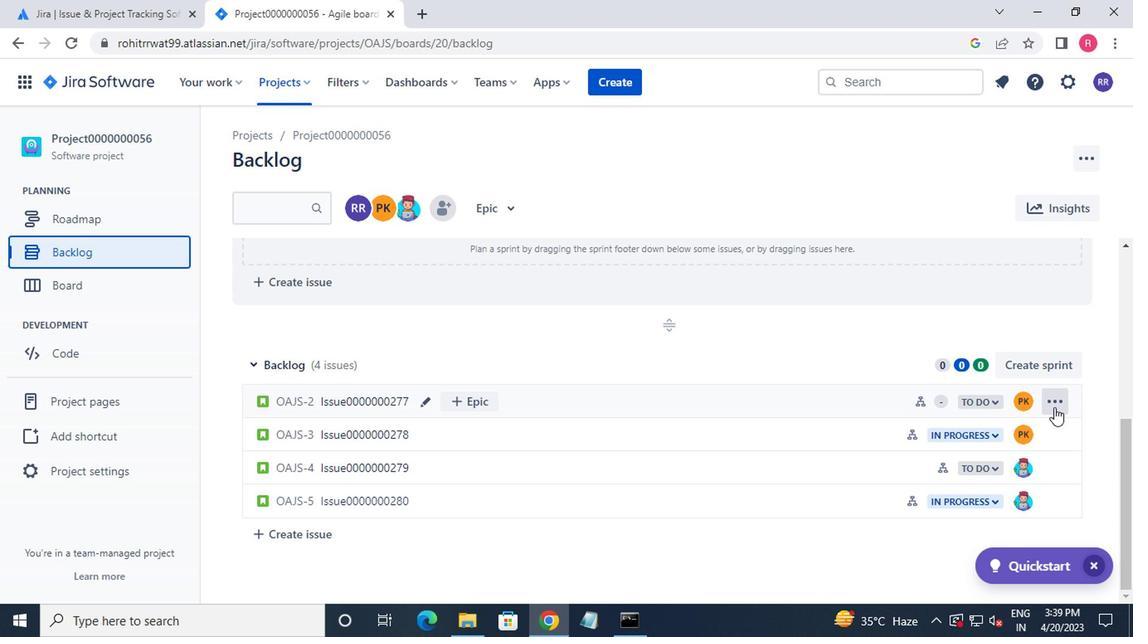
Action: Mouse moved to (1009, 295)
Screenshot: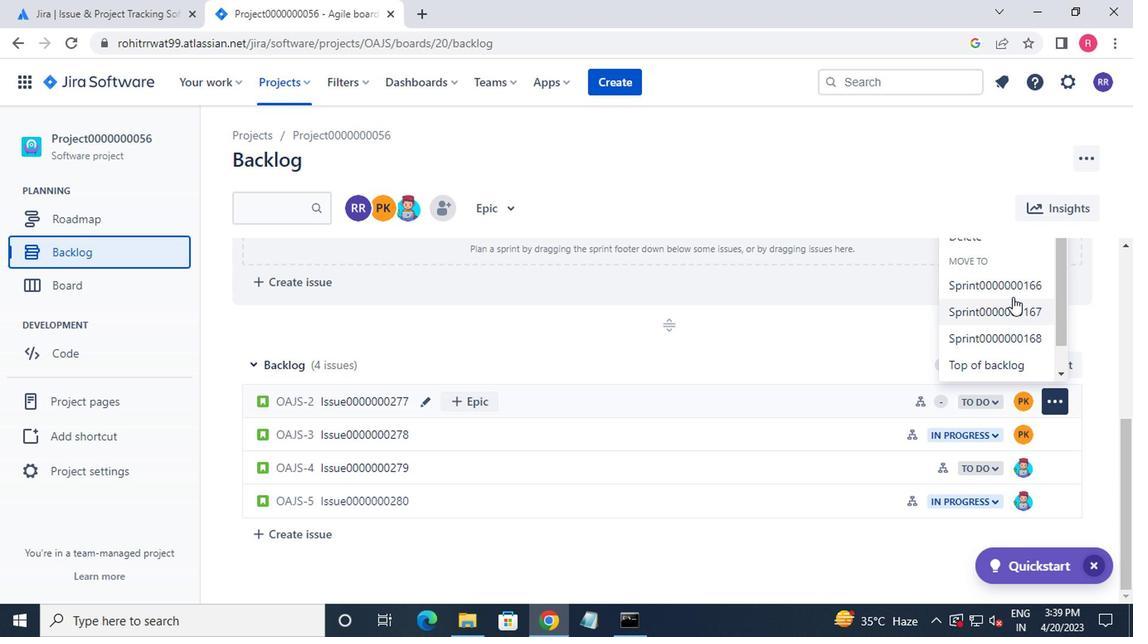 
Action: Mouse pressed left at (1009, 295)
Screenshot: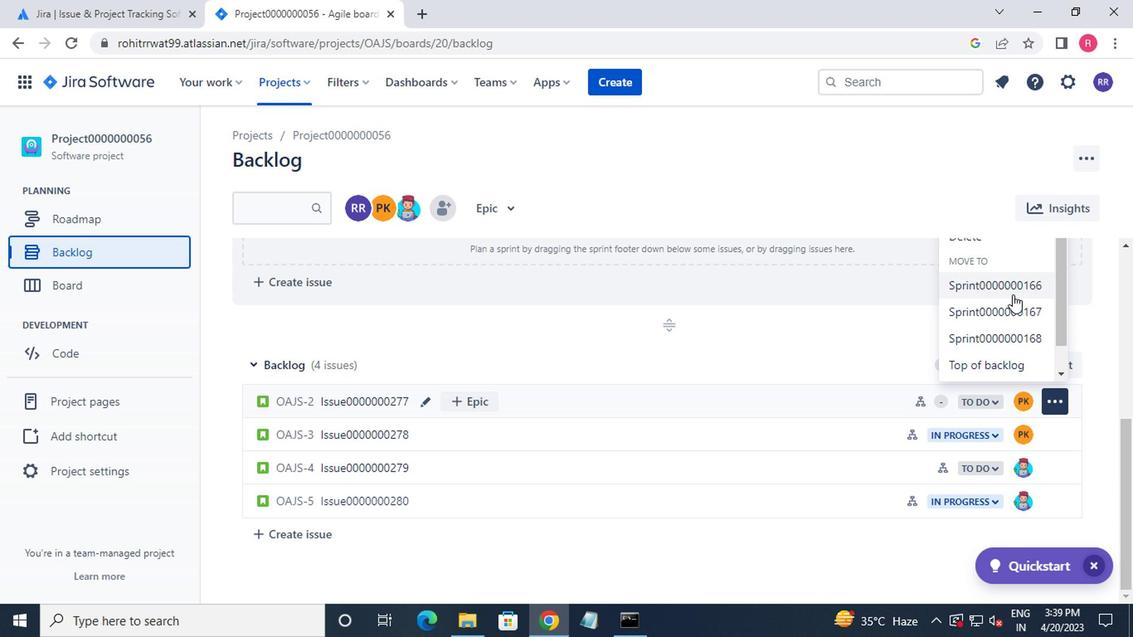 
Action: Mouse moved to (1056, 441)
Screenshot: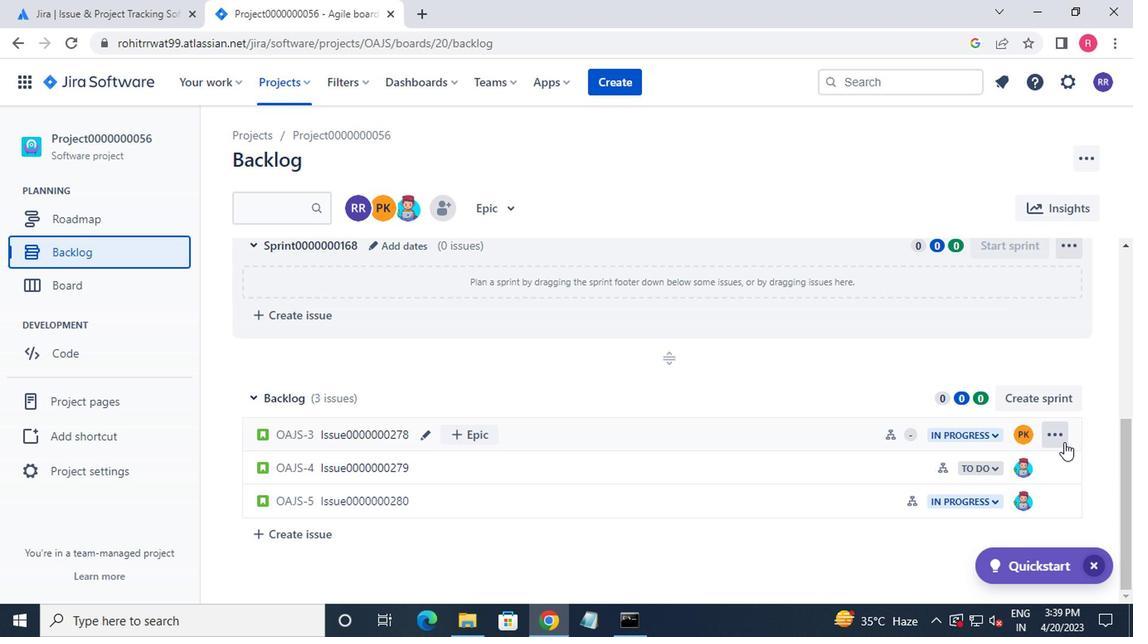 
Action: Mouse pressed left at (1056, 441)
Screenshot: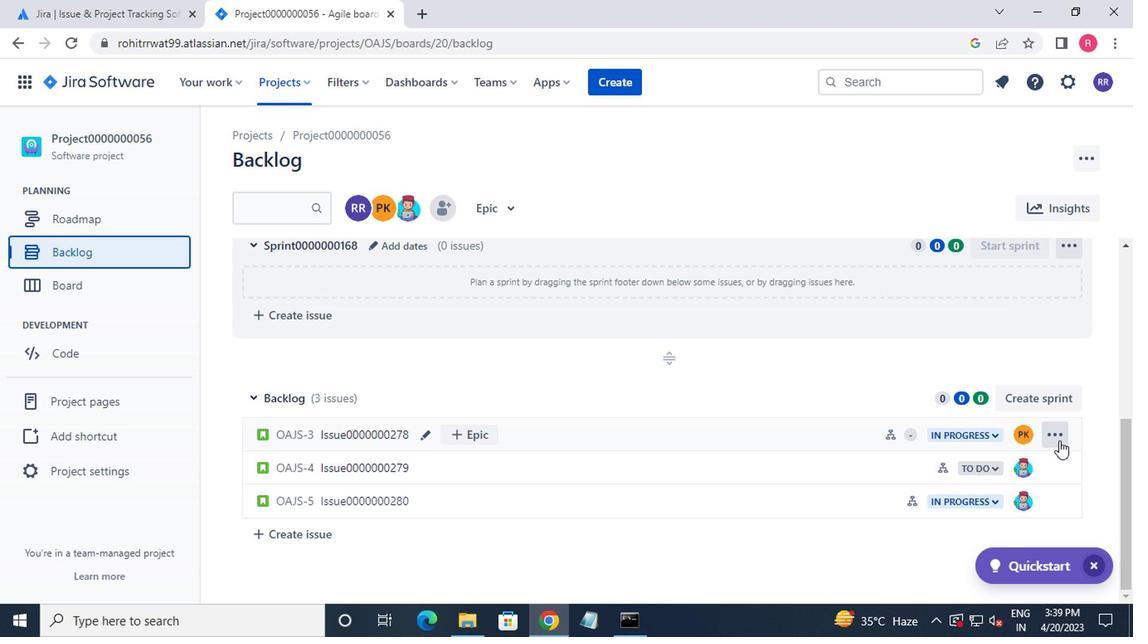
Action: Mouse moved to (1023, 350)
Screenshot: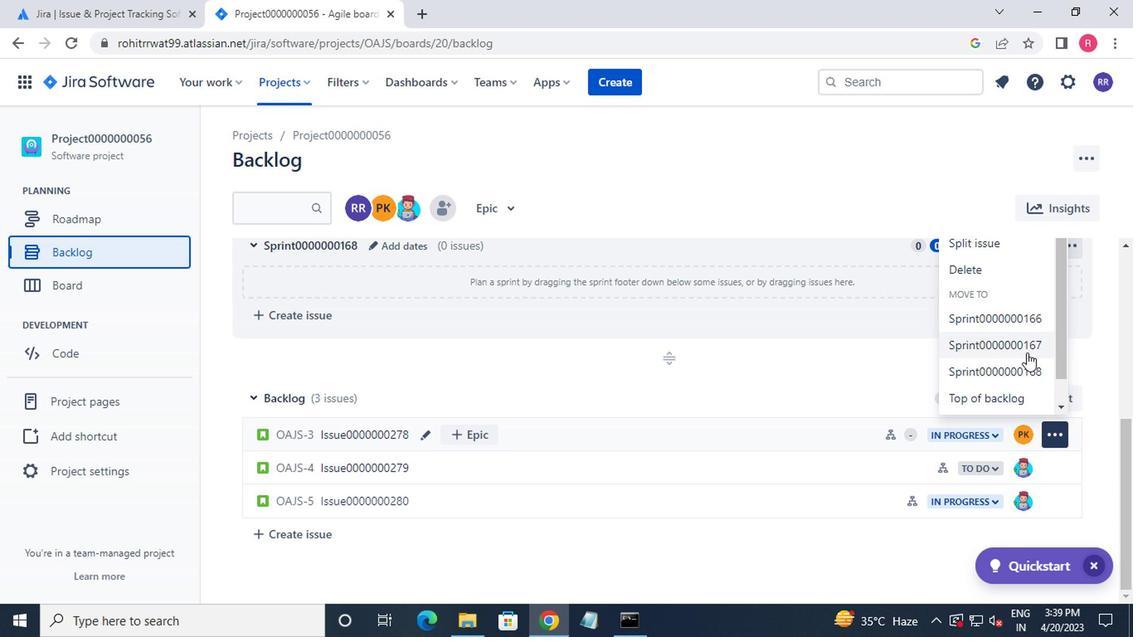
Action: Mouse pressed left at (1023, 350)
Screenshot: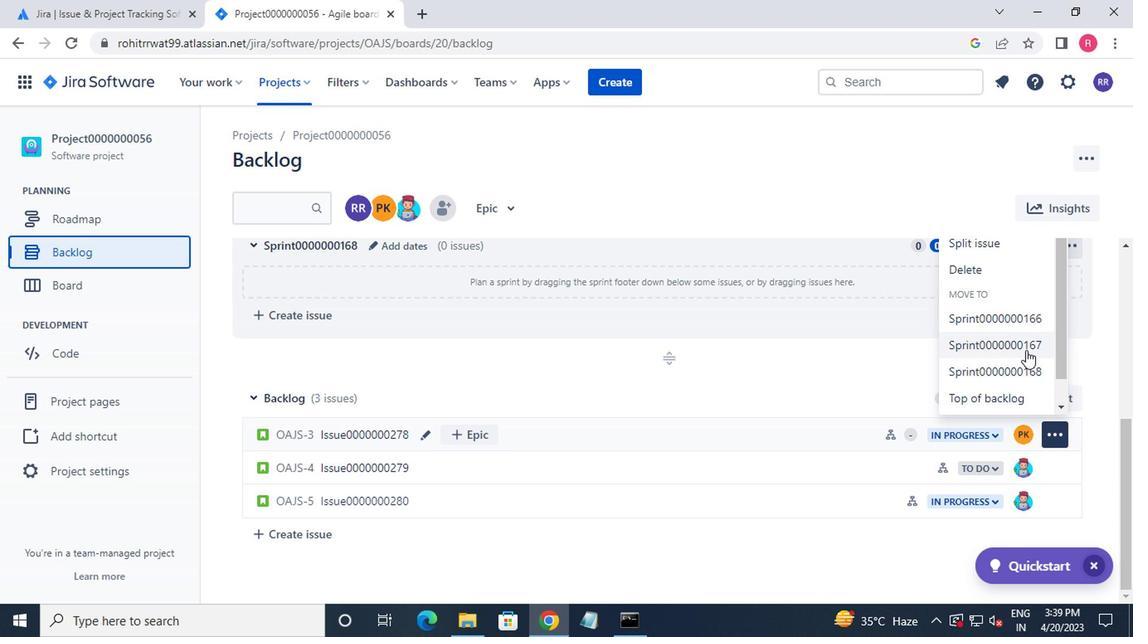 
